 Task: Find connections with filter location Korba with filter topic #investmentproperty with filter profile language French with filter current company Usha International with filter school Karpagam Academy of Higher Education, Coimbatore with filter industry Musicians with filter service category Virtual Assistance with filter keywords title Data Entry
Action: Mouse moved to (296, 200)
Screenshot: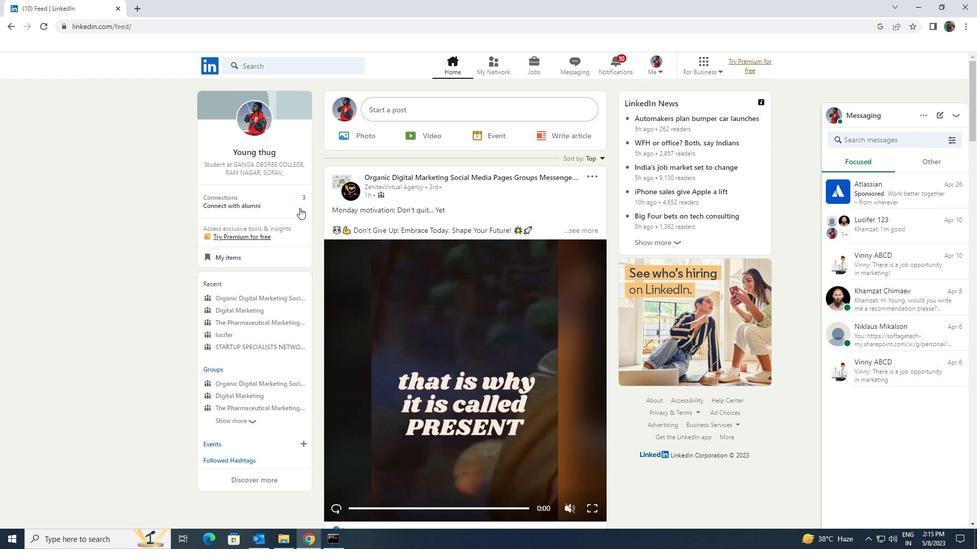 
Action: Mouse pressed left at (296, 200)
Screenshot: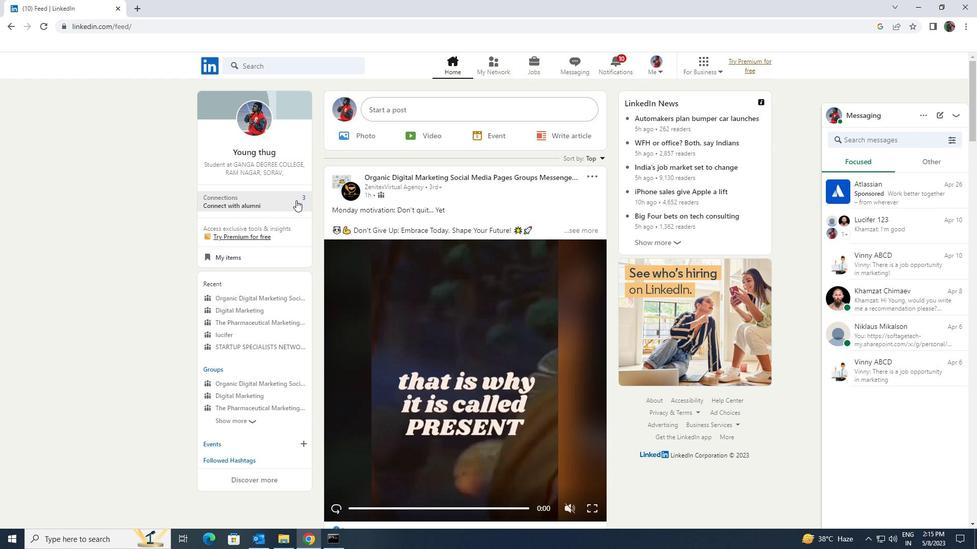 
Action: Mouse moved to (286, 124)
Screenshot: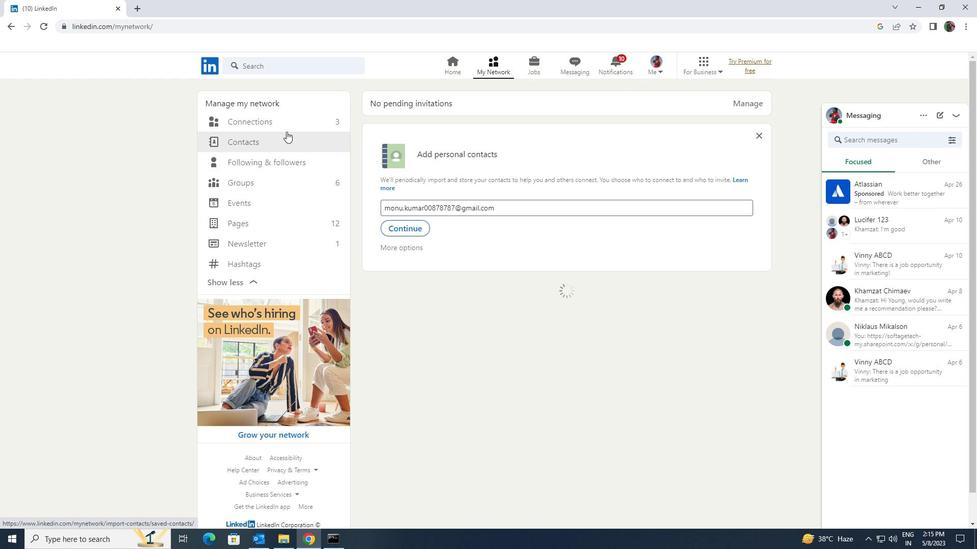 
Action: Mouse pressed left at (286, 124)
Screenshot: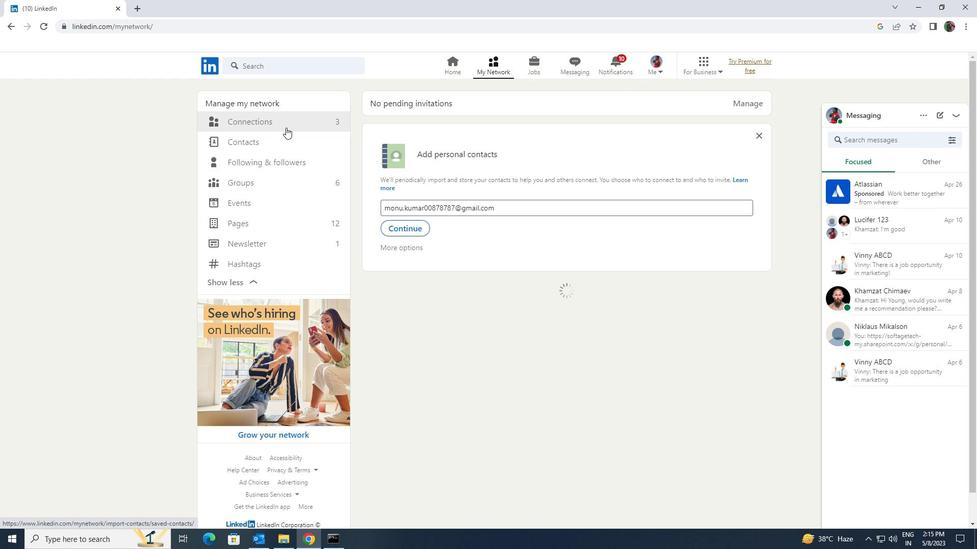 
Action: Mouse moved to (540, 125)
Screenshot: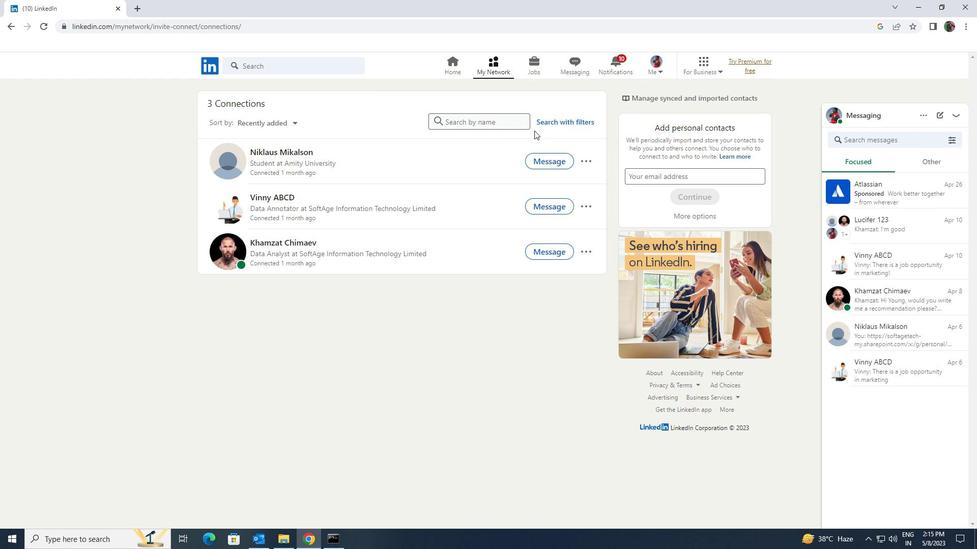 
Action: Mouse pressed left at (540, 125)
Screenshot: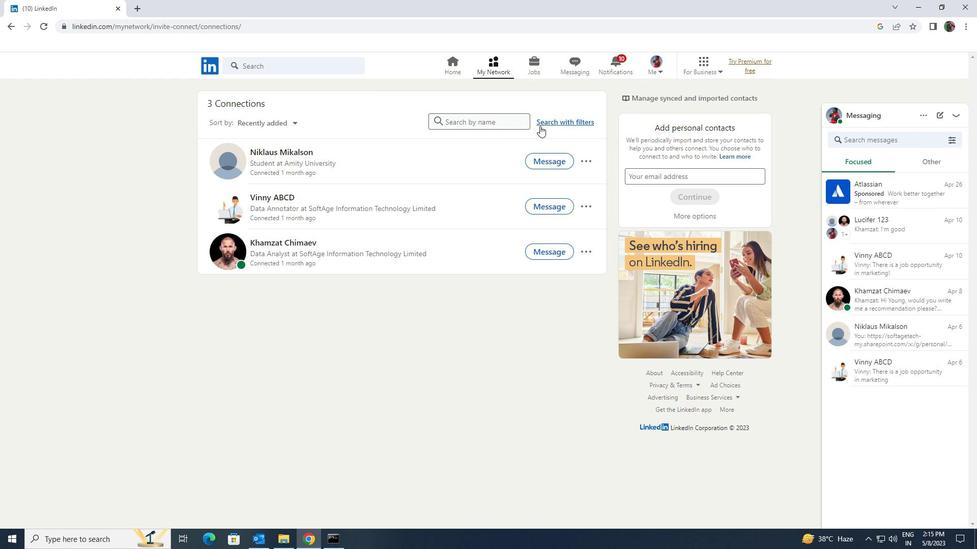 
Action: Mouse moved to (513, 95)
Screenshot: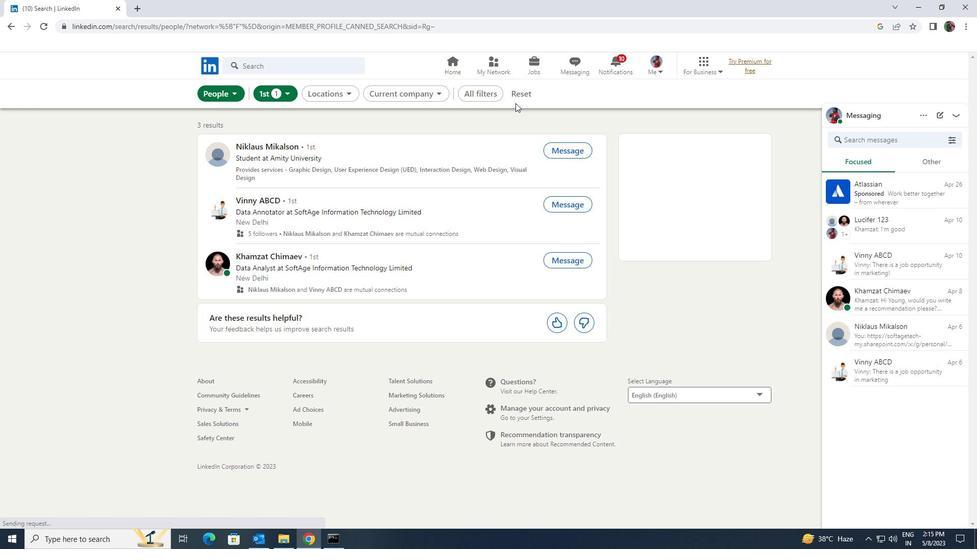 
Action: Mouse pressed left at (513, 95)
Screenshot: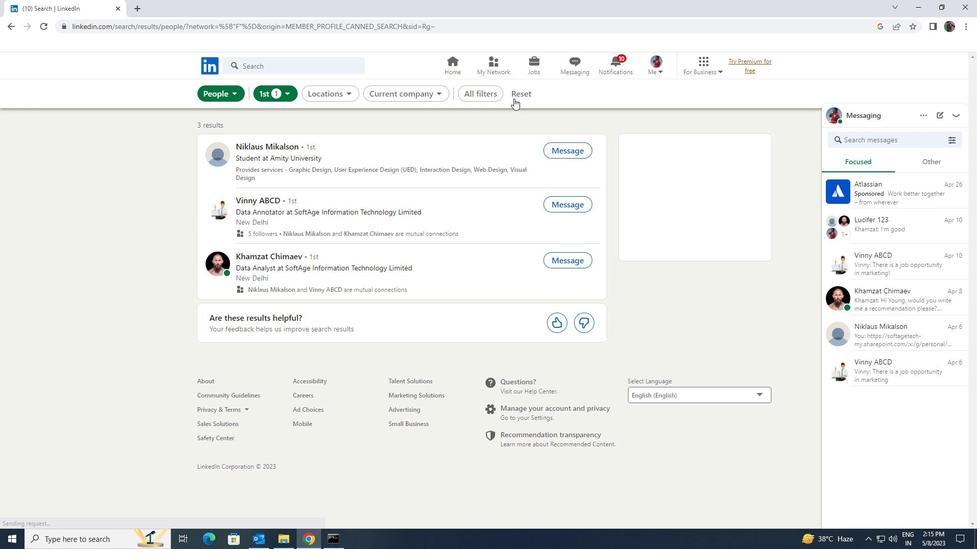
Action: Mouse moved to (505, 94)
Screenshot: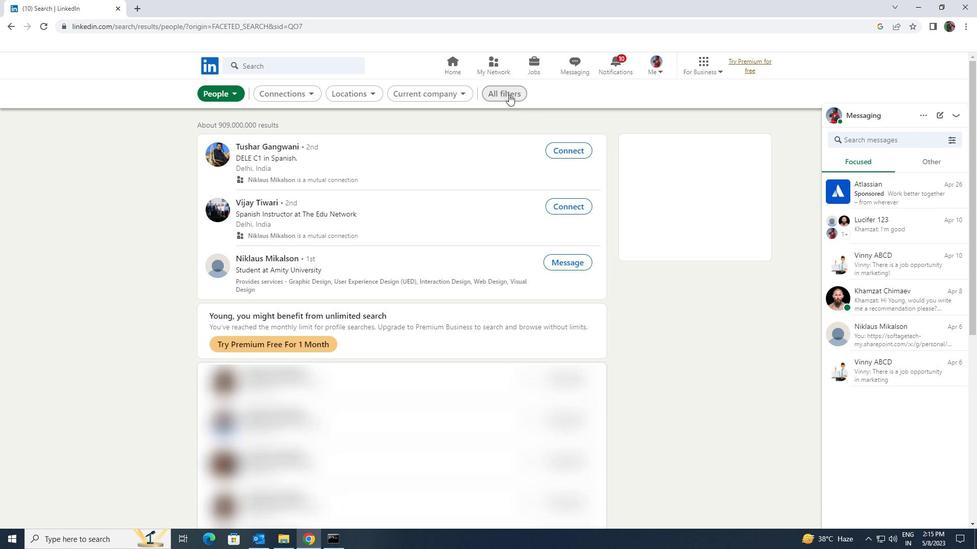 
Action: Mouse pressed left at (505, 94)
Screenshot: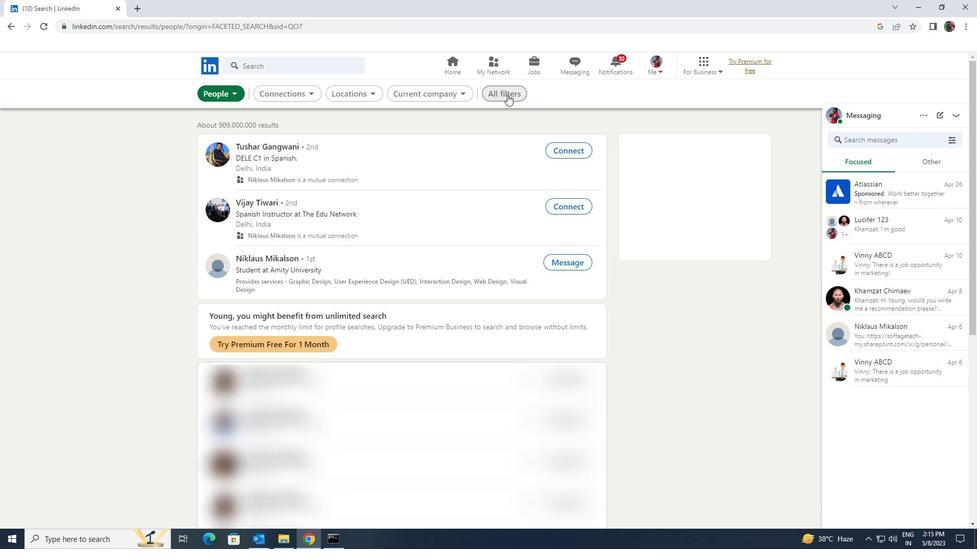 
Action: Mouse moved to (851, 403)
Screenshot: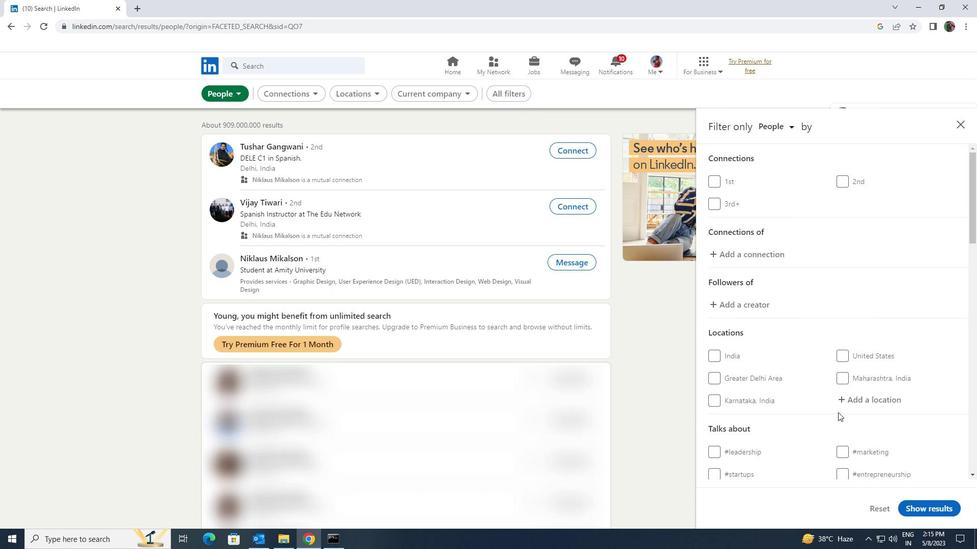 
Action: Mouse pressed left at (851, 403)
Screenshot: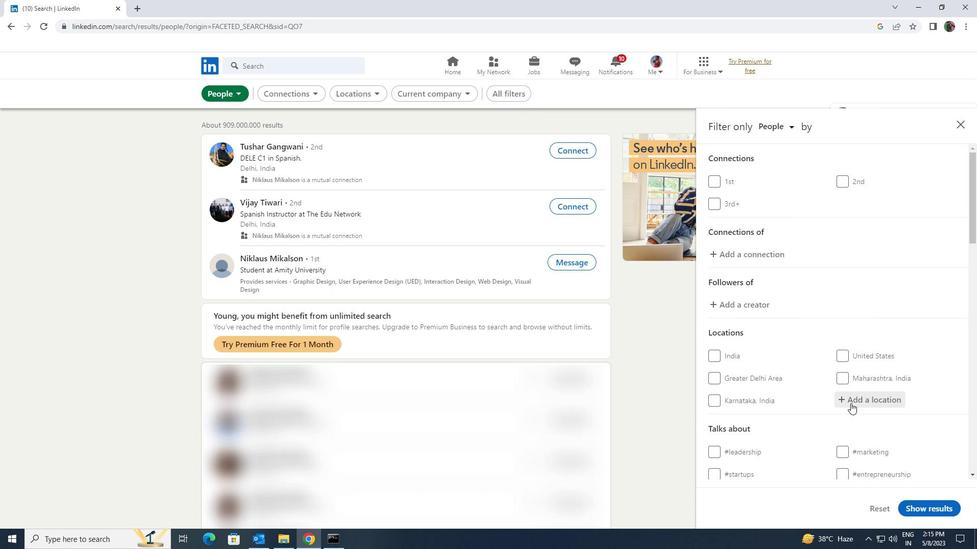 
Action: Key pressed <Key.shift>KORBA
Screenshot: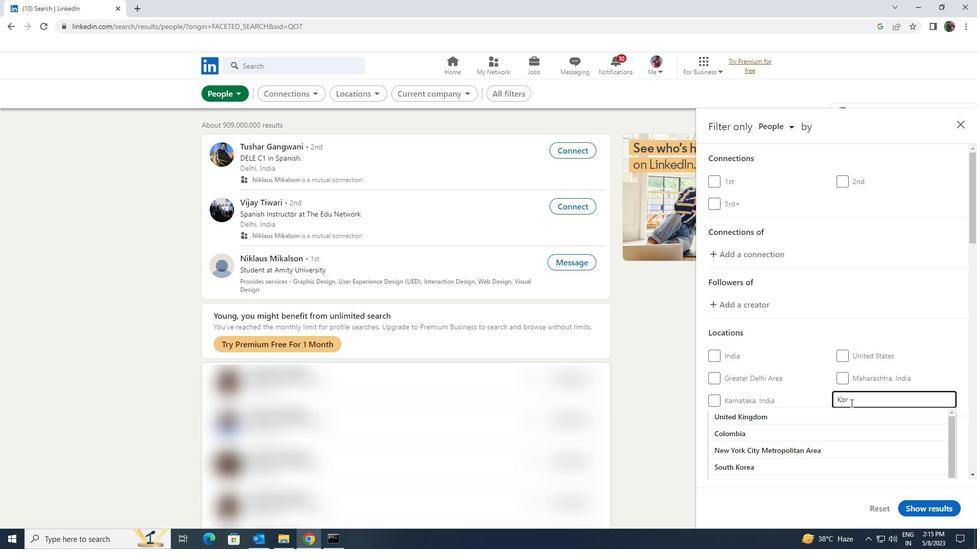
Action: Mouse moved to (849, 407)
Screenshot: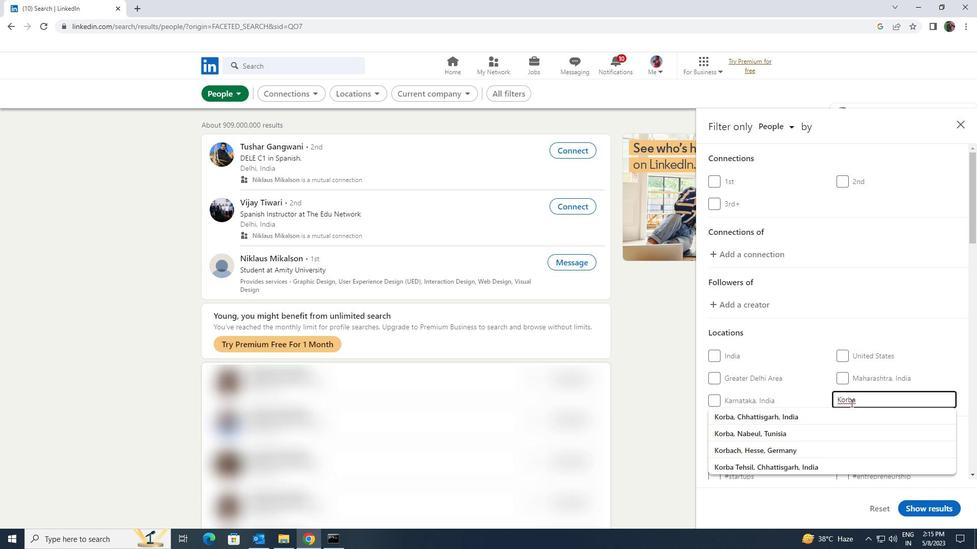 
Action: Mouse pressed left at (849, 407)
Screenshot: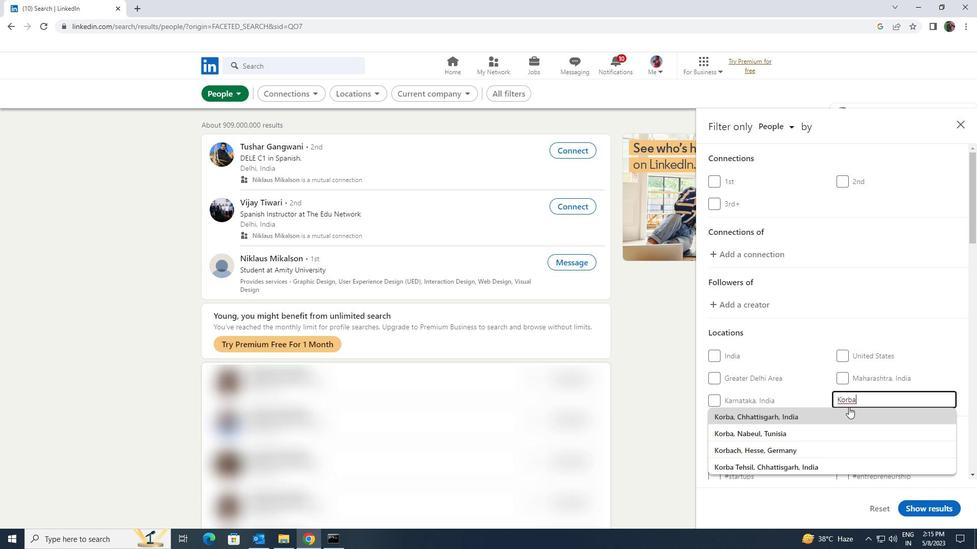 
Action: Mouse moved to (849, 407)
Screenshot: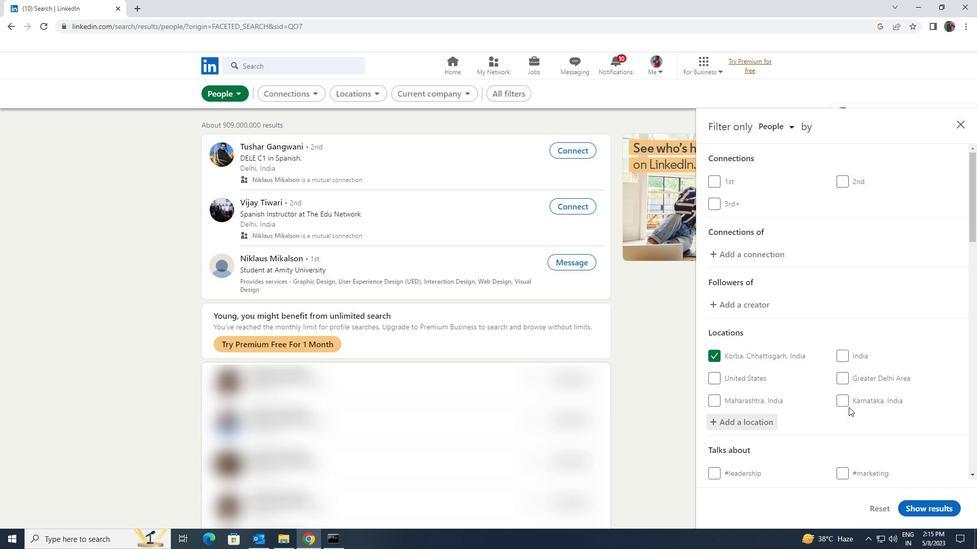 
Action: Mouse scrolled (849, 407) with delta (0, 0)
Screenshot: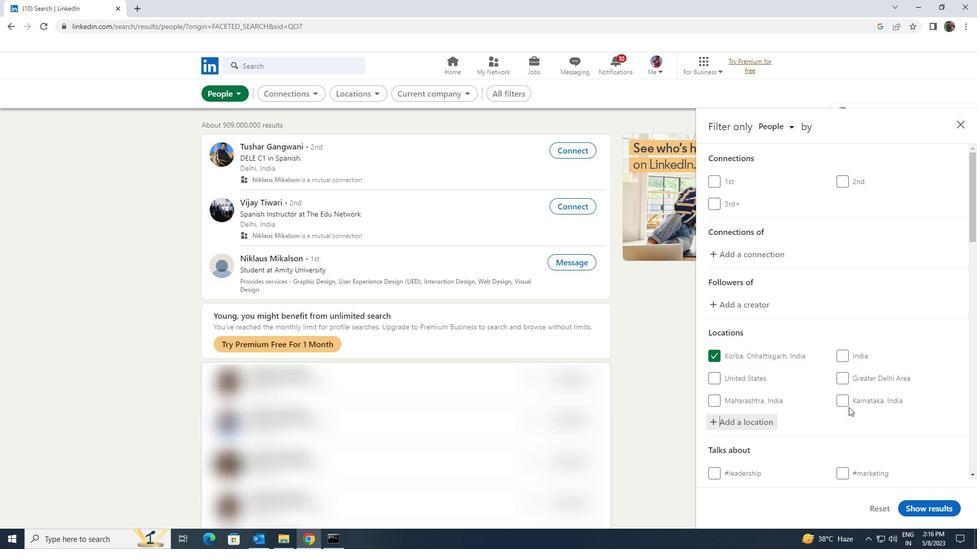 
Action: Mouse moved to (849, 407)
Screenshot: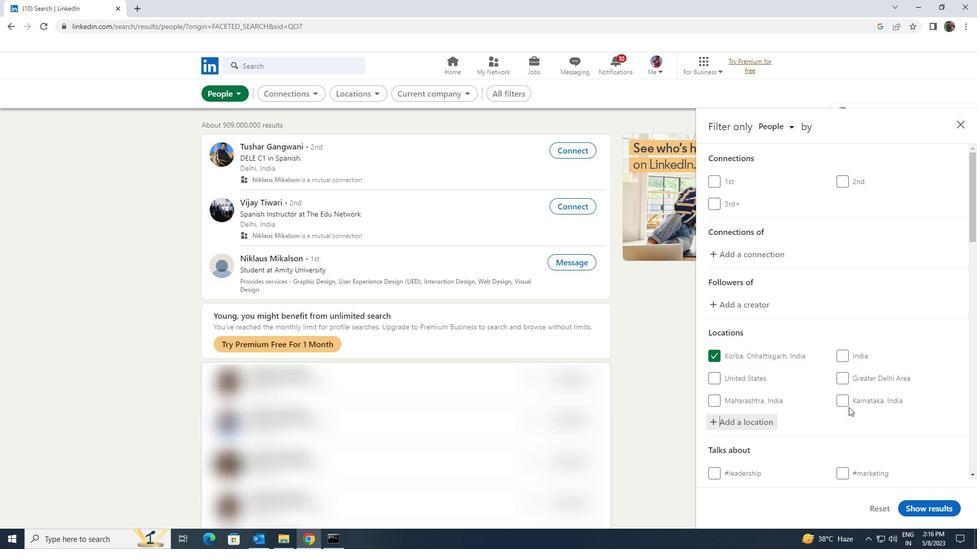 
Action: Mouse scrolled (849, 407) with delta (0, 0)
Screenshot: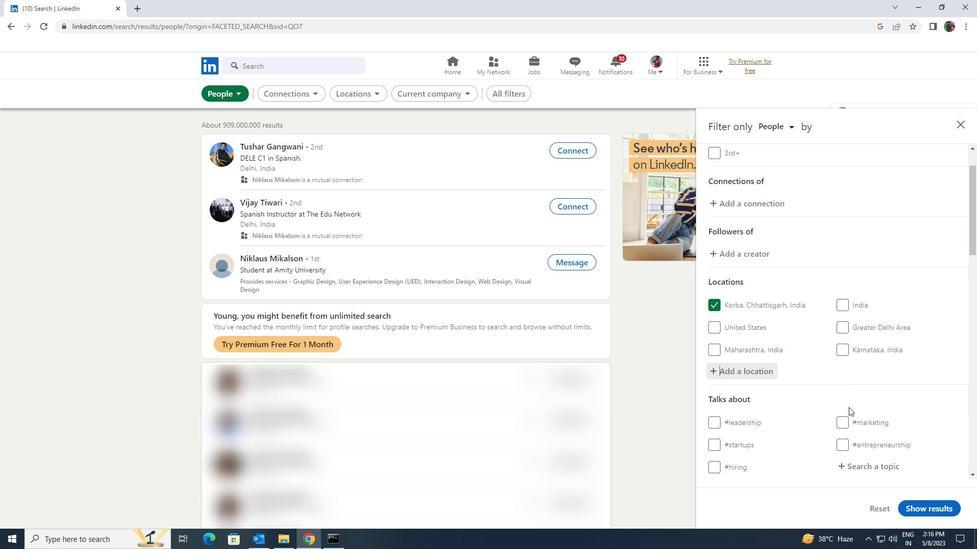 
Action: Mouse moved to (849, 410)
Screenshot: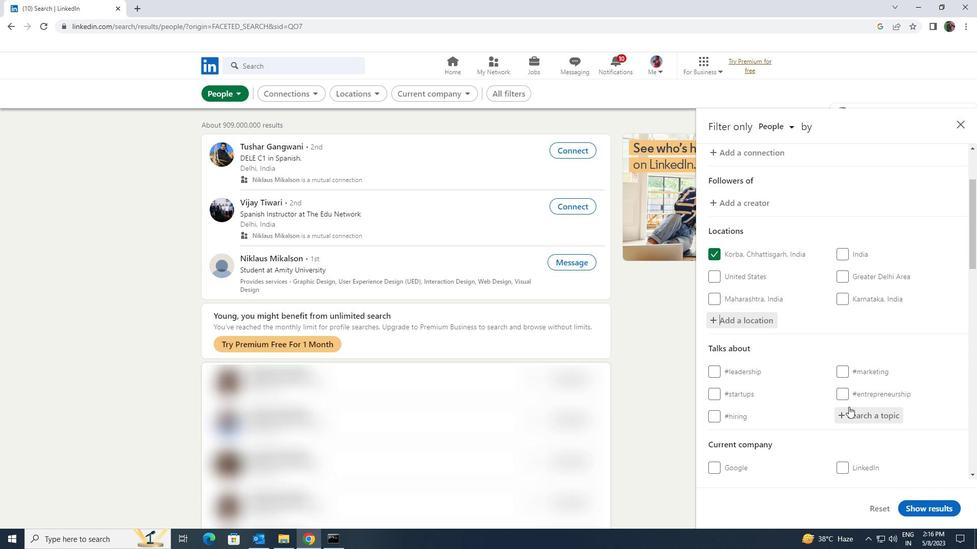 
Action: Mouse pressed left at (849, 410)
Screenshot: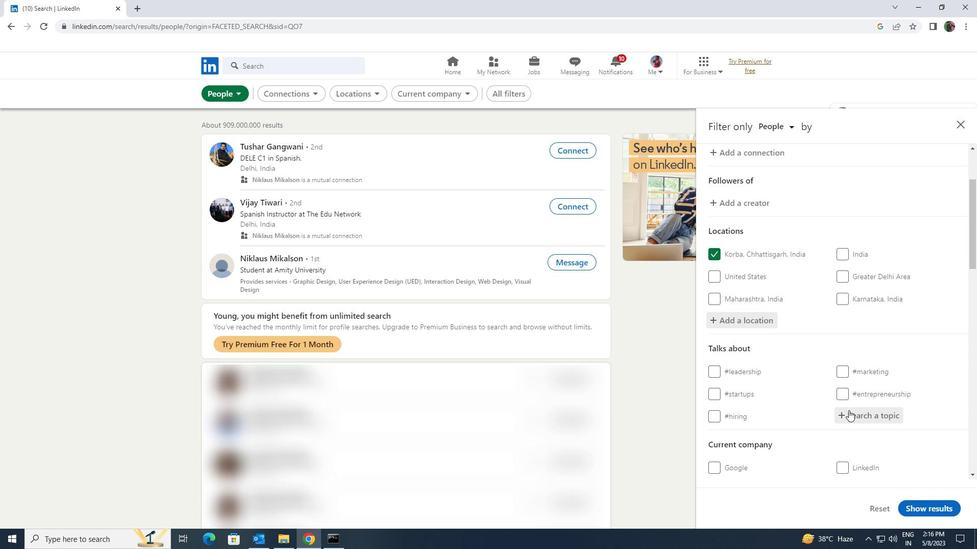 
Action: Key pressed <Key.shift><Key.shift><Key.shift><Key.shift>INVESTMENTPROP
Screenshot: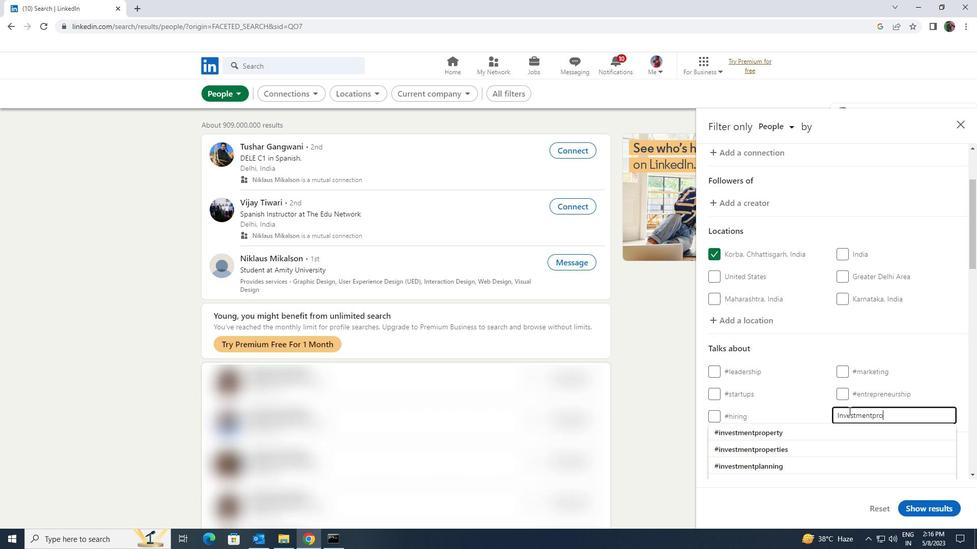 
Action: Mouse moved to (844, 425)
Screenshot: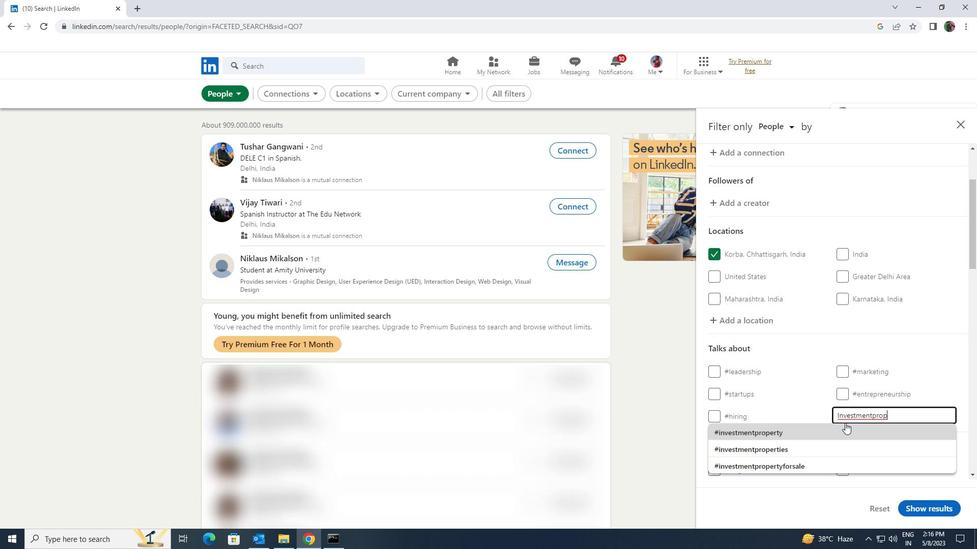
Action: Mouse pressed left at (844, 425)
Screenshot: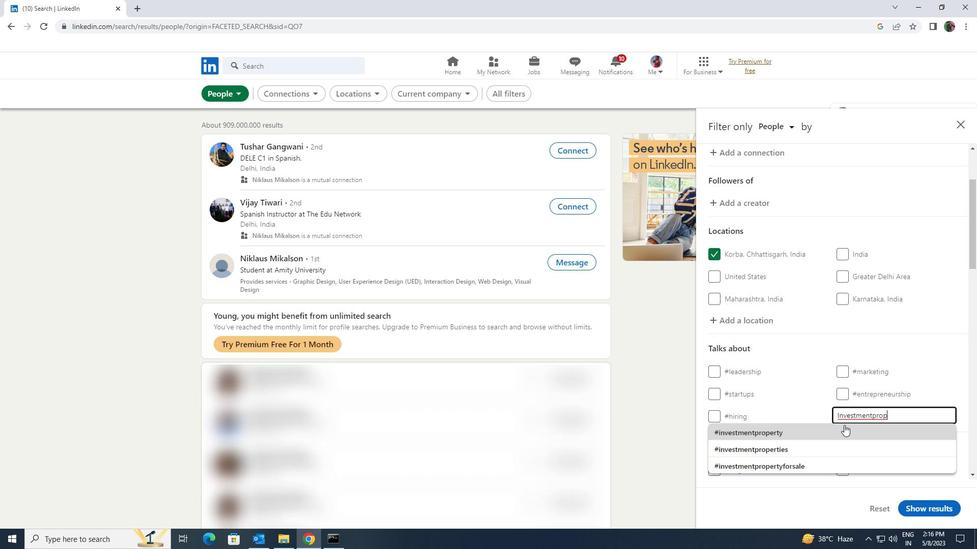 
Action: Mouse scrolled (844, 425) with delta (0, 0)
Screenshot: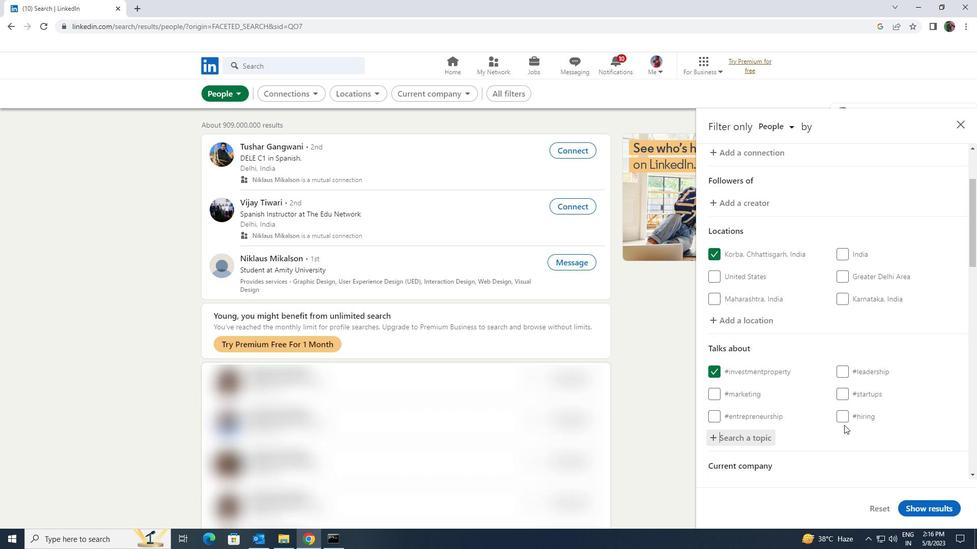 
Action: Mouse scrolled (844, 425) with delta (0, 0)
Screenshot: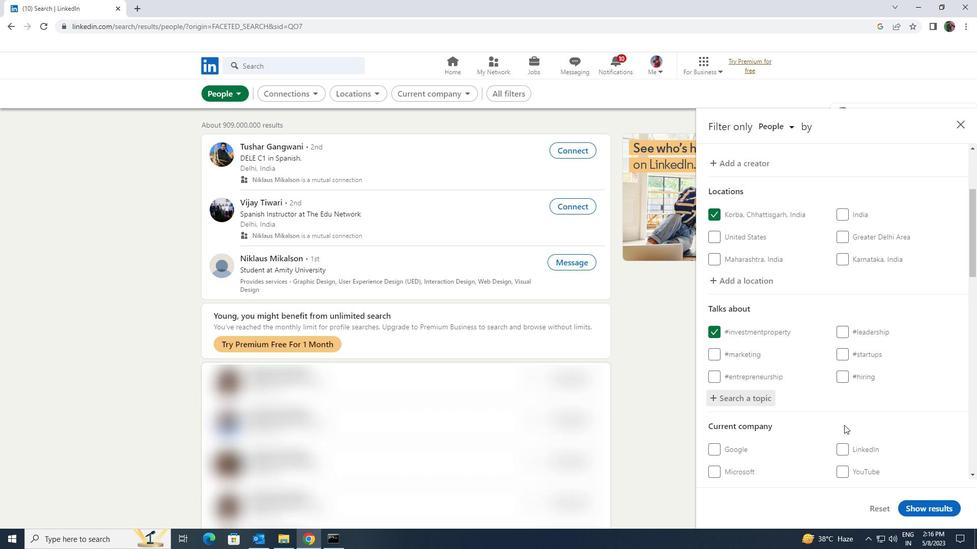 
Action: Mouse scrolled (844, 425) with delta (0, 0)
Screenshot: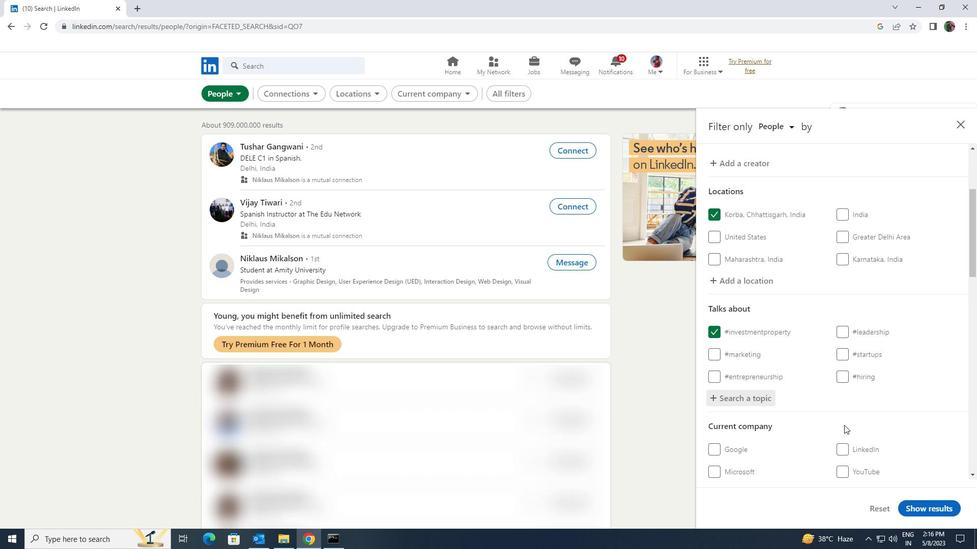 
Action: Mouse scrolled (844, 425) with delta (0, 0)
Screenshot: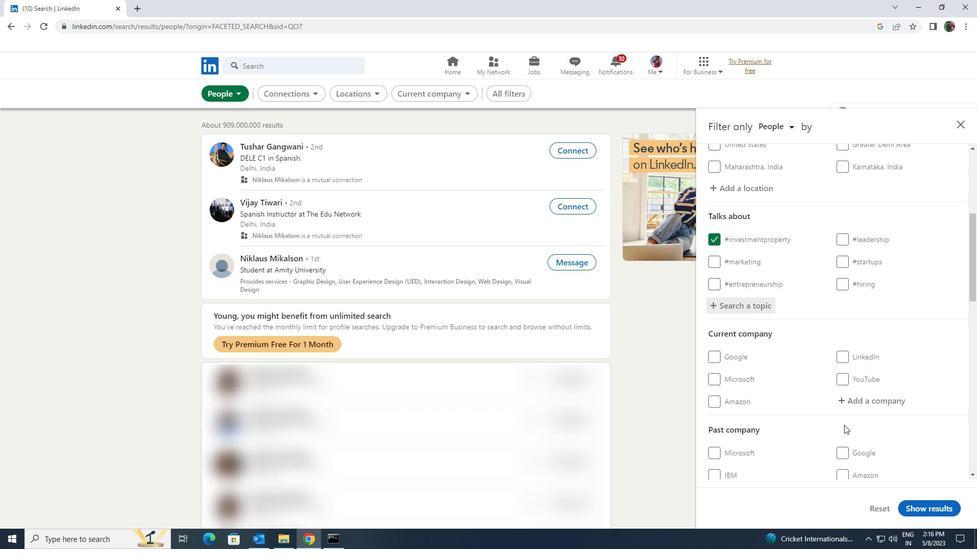 
Action: Mouse scrolled (844, 425) with delta (0, 0)
Screenshot: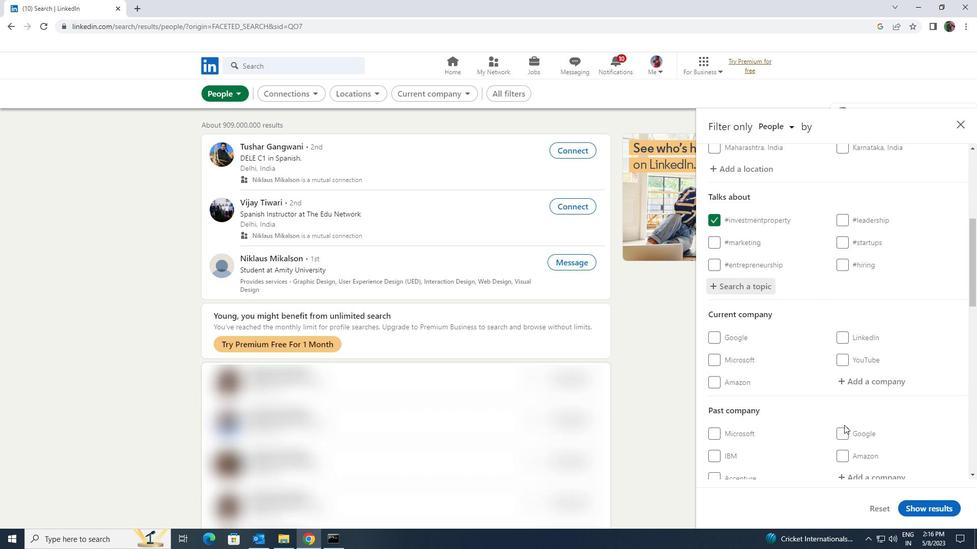 
Action: Mouse moved to (828, 380)
Screenshot: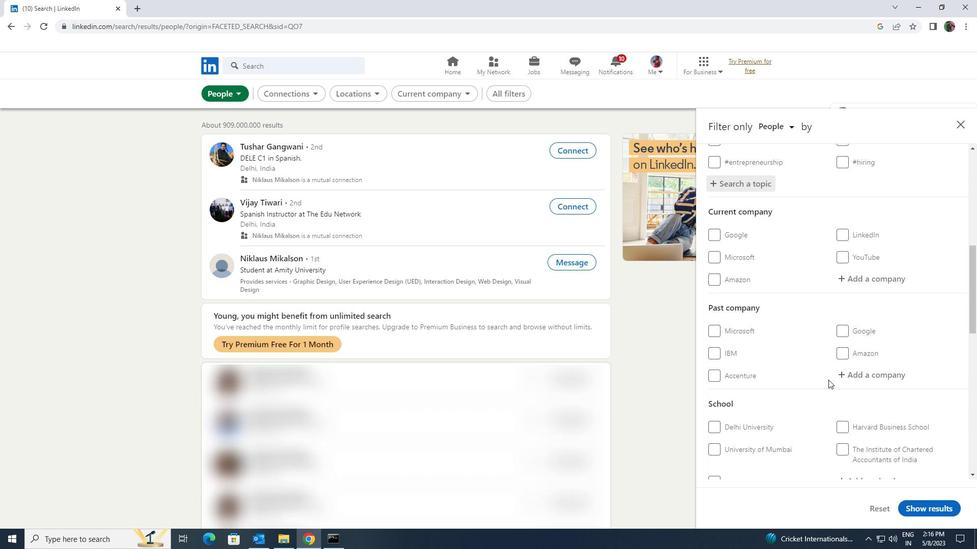 
Action: Mouse scrolled (828, 379) with delta (0, 0)
Screenshot: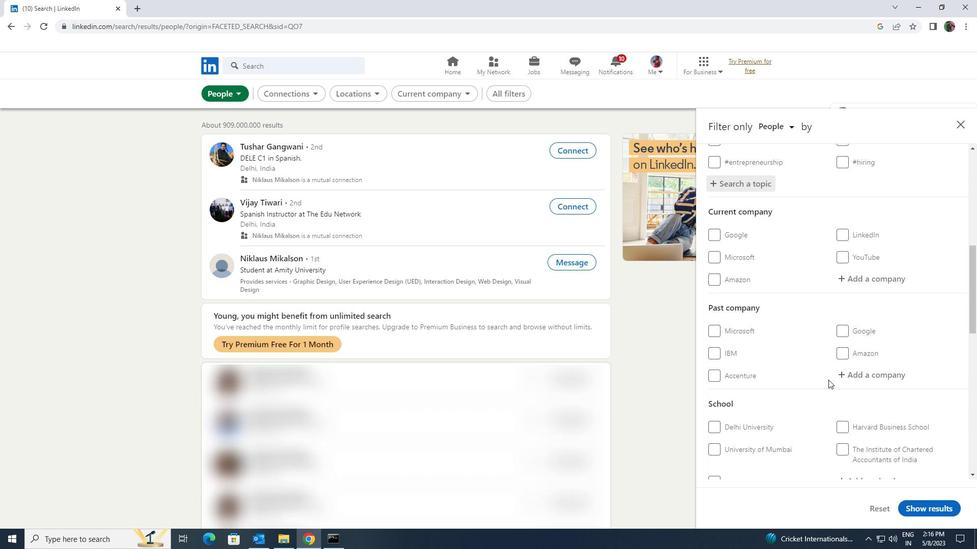 
Action: Mouse moved to (827, 380)
Screenshot: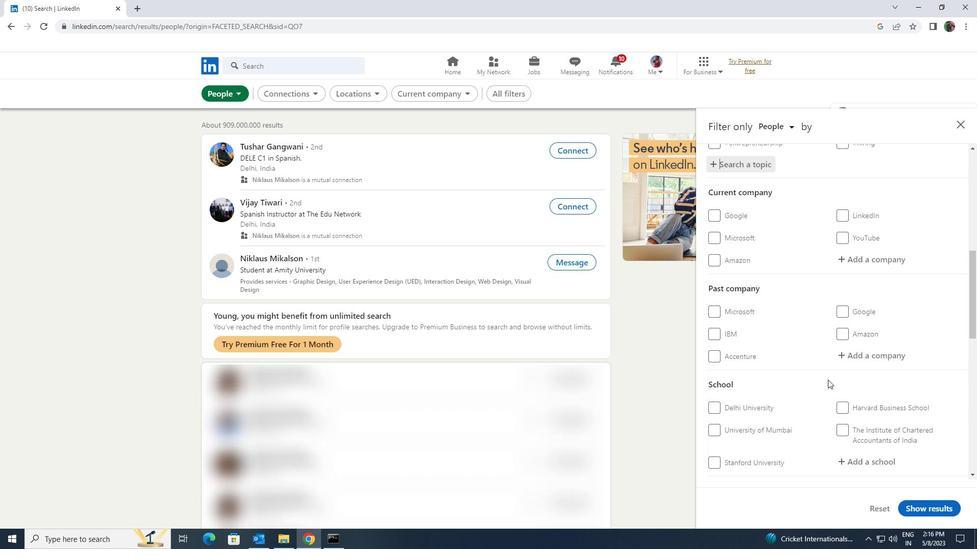 
Action: Mouse scrolled (827, 379) with delta (0, 0)
Screenshot: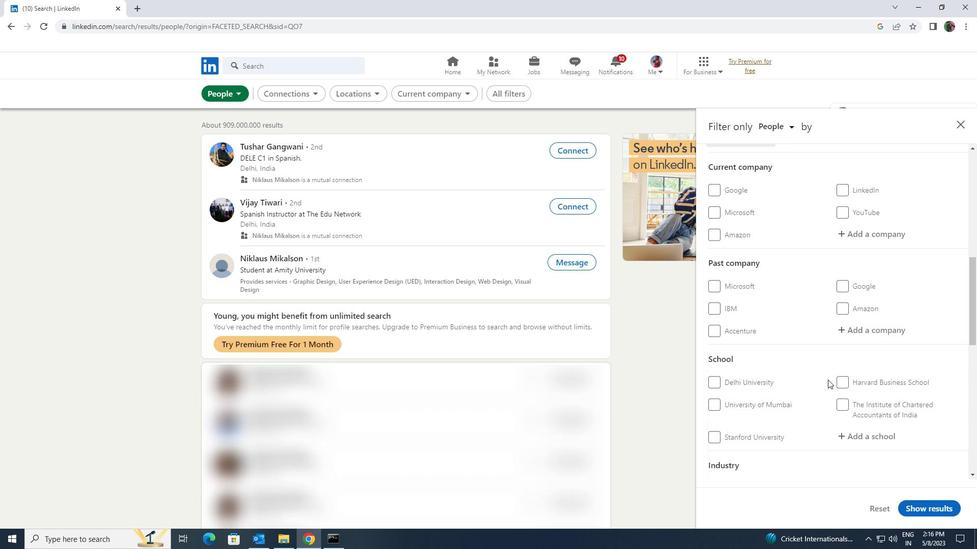 
Action: Mouse moved to (828, 402)
Screenshot: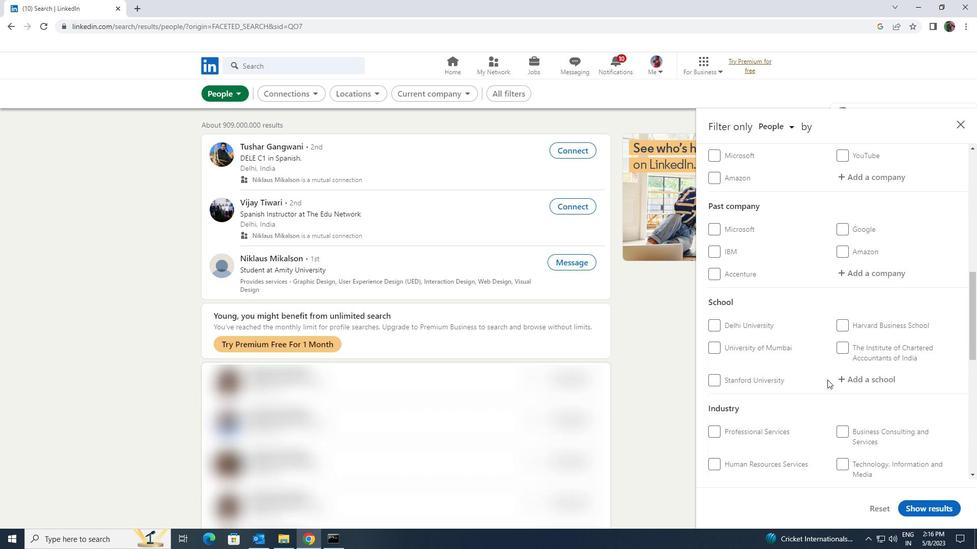 
Action: Mouse scrolled (828, 402) with delta (0, 0)
Screenshot: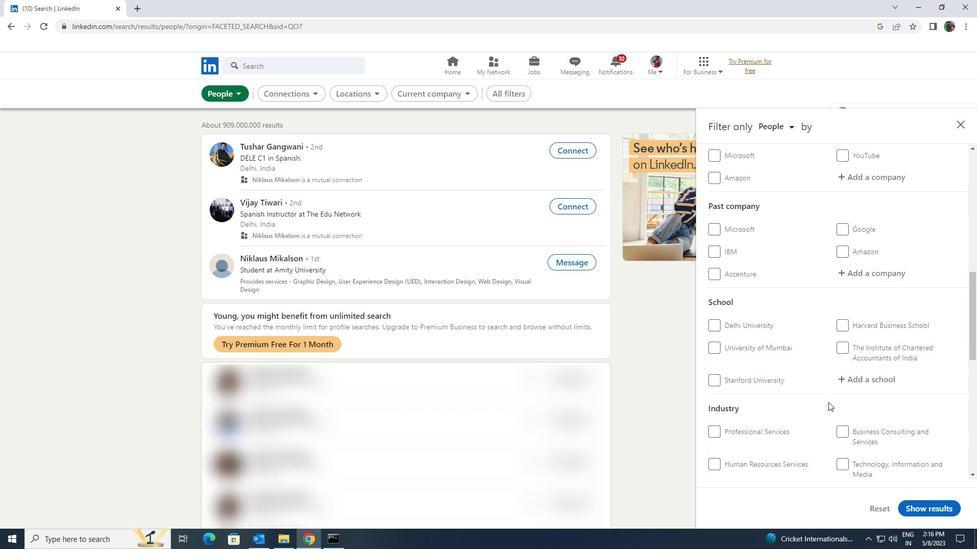 
Action: Mouse scrolled (828, 402) with delta (0, 0)
Screenshot: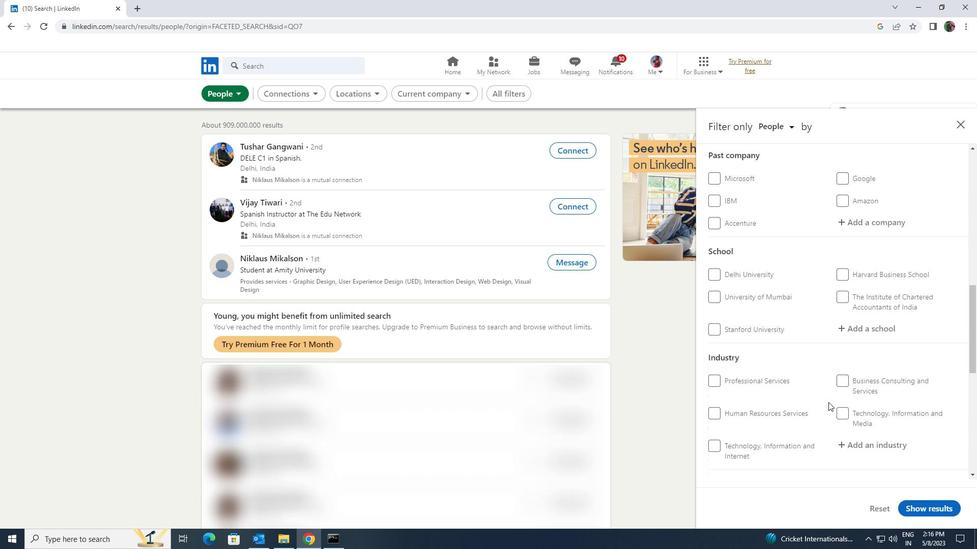 
Action: Mouse scrolled (828, 402) with delta (0, 0)
Screenshot: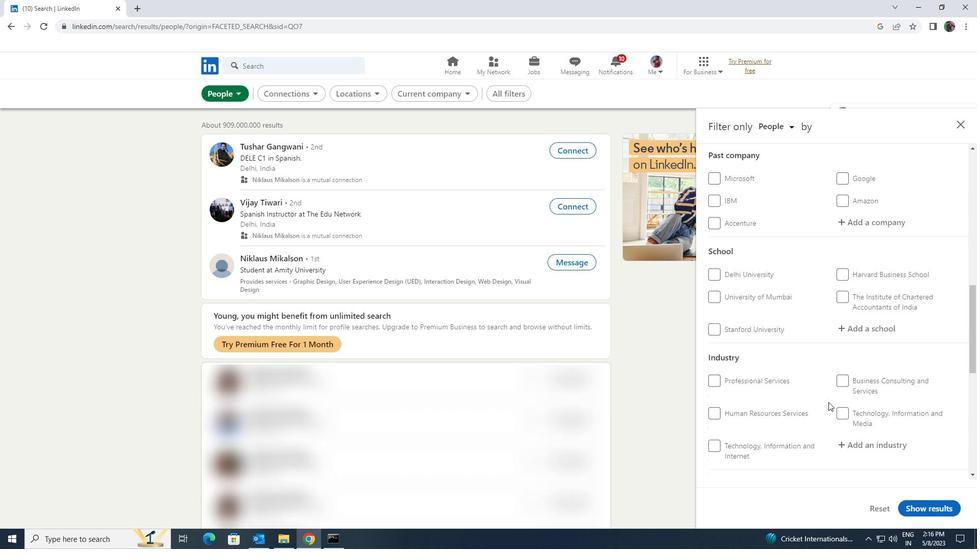 
Action: Mouse moved to (835, 401)
Screenshot: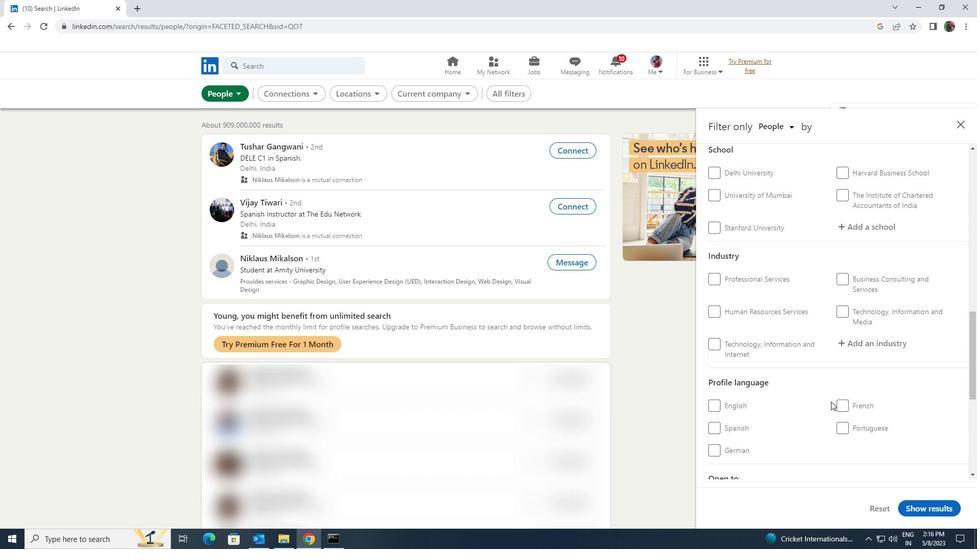 
Action: Mouse pressed left at (835, 401)
Screenshot: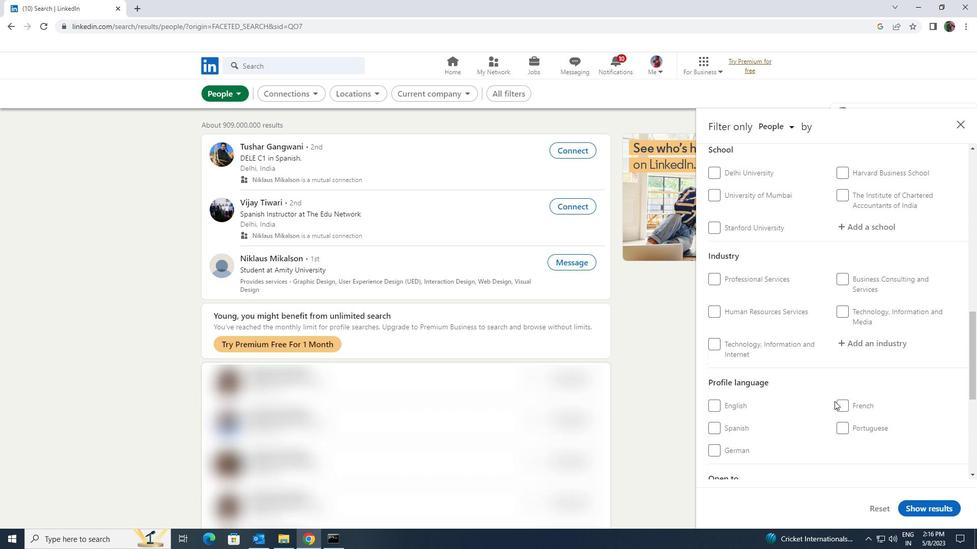 
Action: Mouse moved to (837, 402)
Screenshot: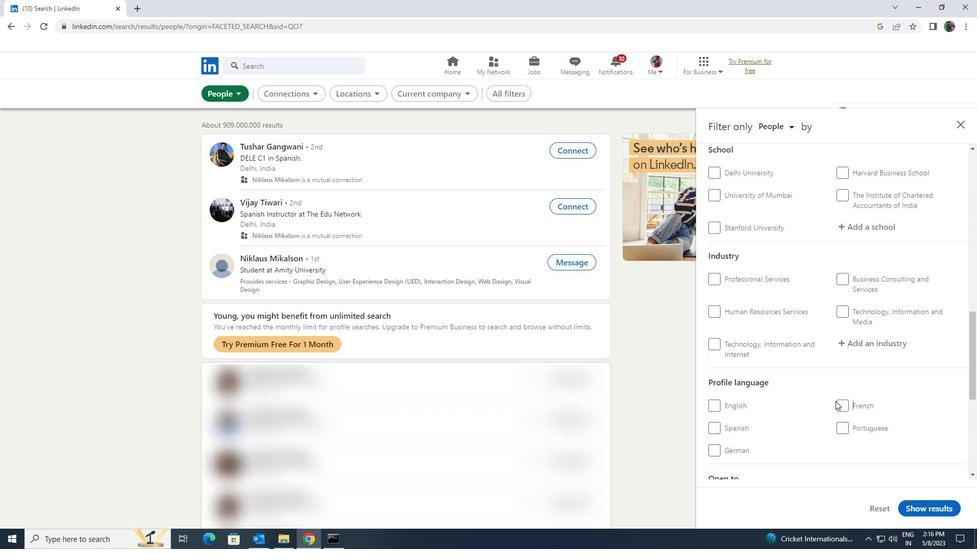 
Action: Mouse pressed left at (837, 402)
Screenshot: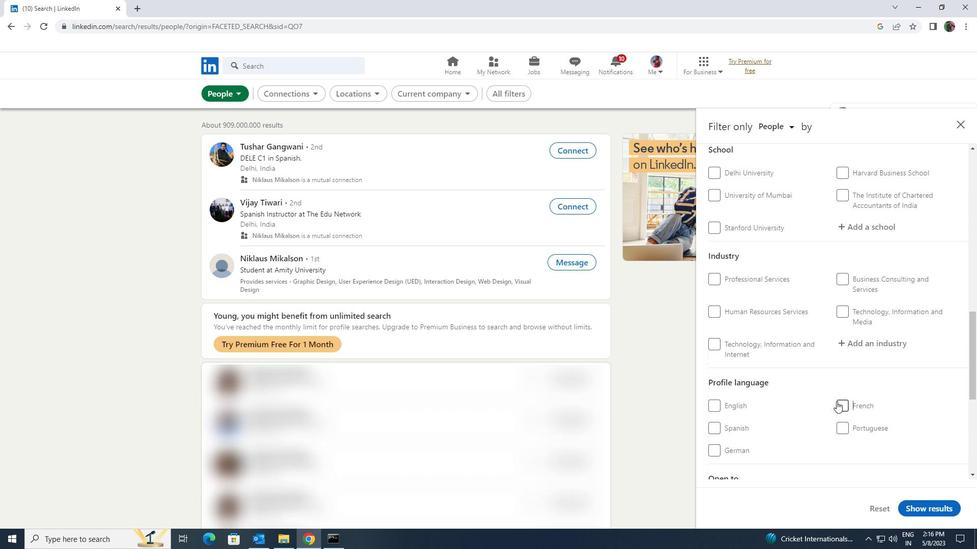 
Action: Mouse moved to (837, 405)
Screenshot: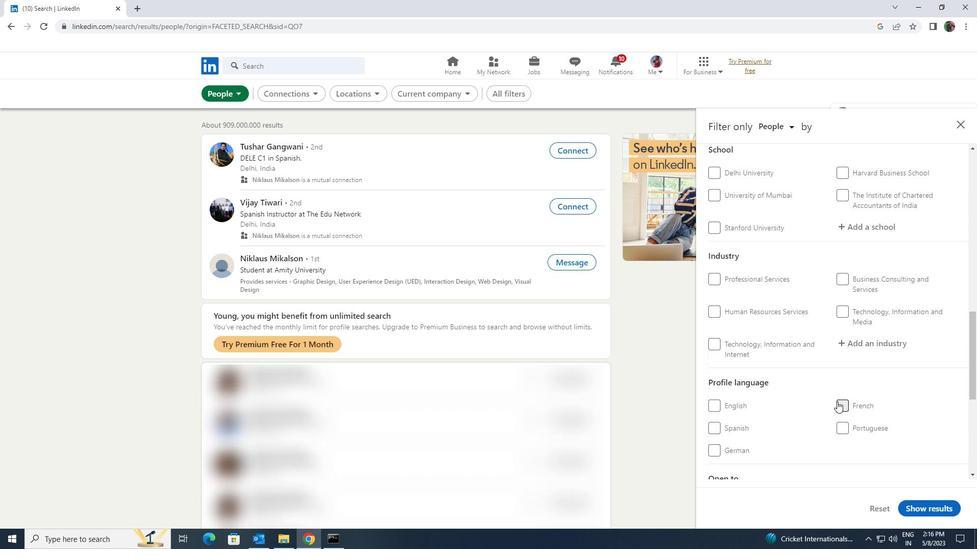 
Action: Mouse scrolled (837, 405) with delta (0, 0)
Screenshot: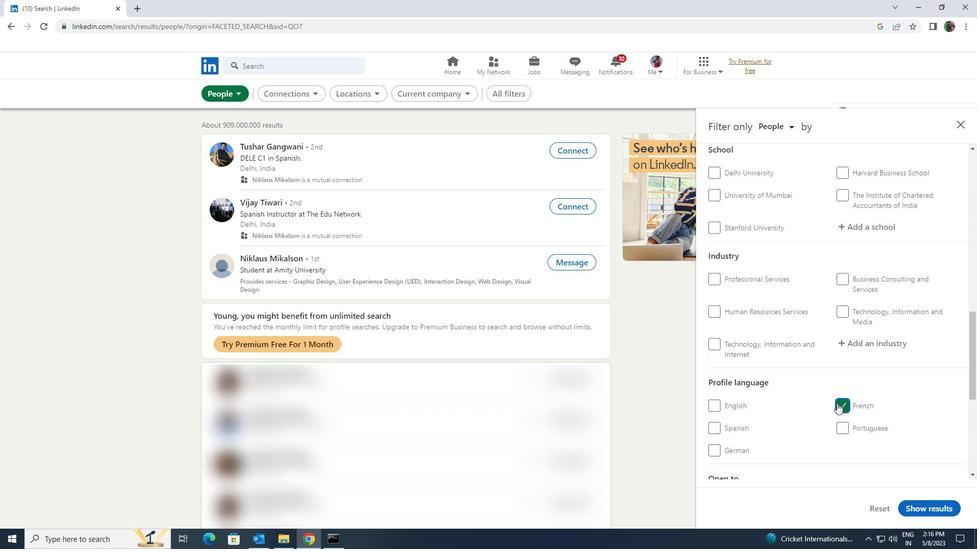 
Action: Mouse scrolled (837, 404) with delta (0, 0)
Screenshot: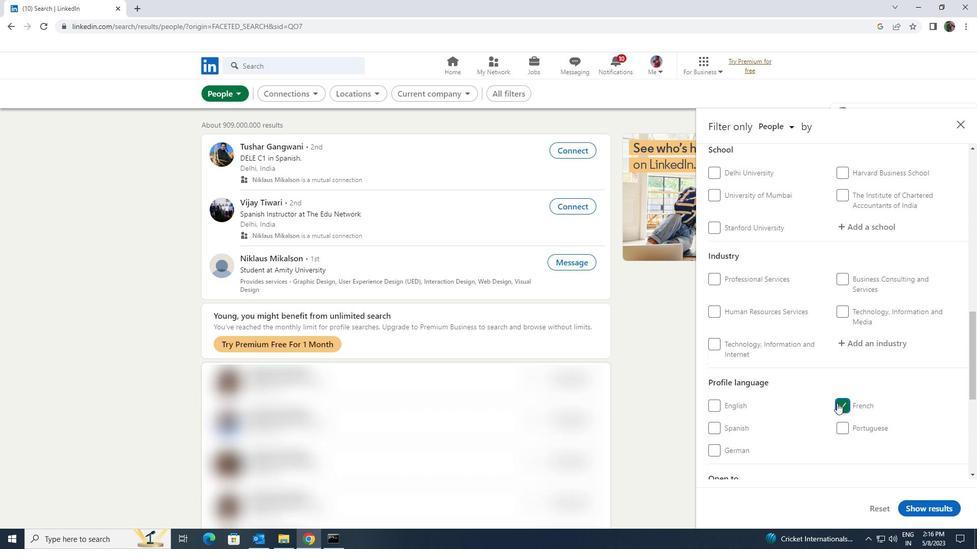 
Action: Mouse scrolled (837, 405) with delta (0, 0)
Screenshot: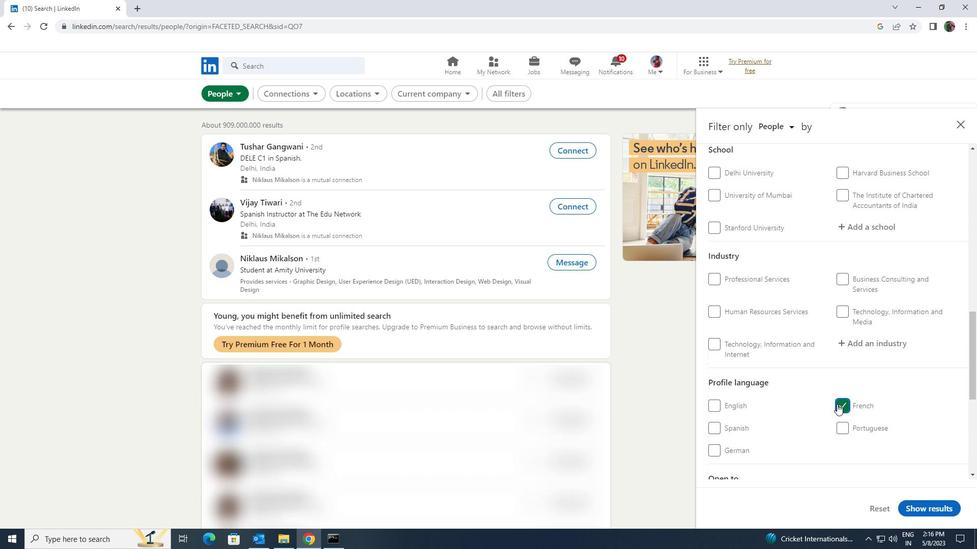 
Action: Mouse scrolled (837, 405) with delta (0, 0)
Screenshot: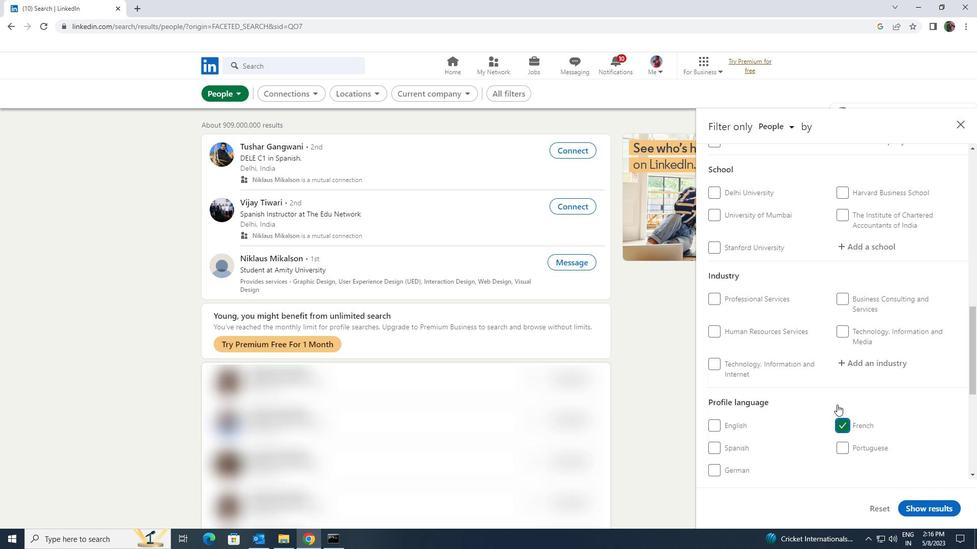 
Action: Mouse scrolled (837, 405) with delta (0, 0)
Screenshot: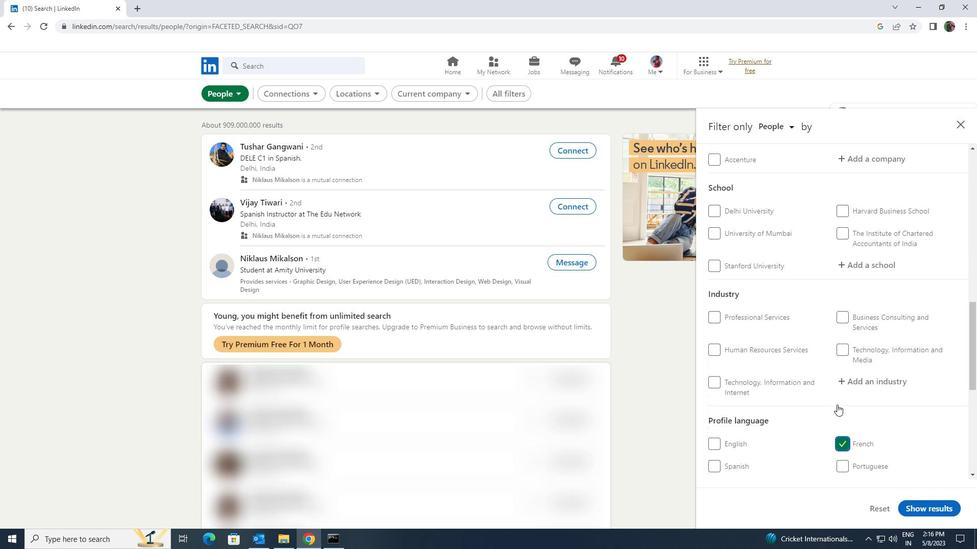
Action: Mouse scrolled (837, 405) with delta (0, 0)
Screenshot: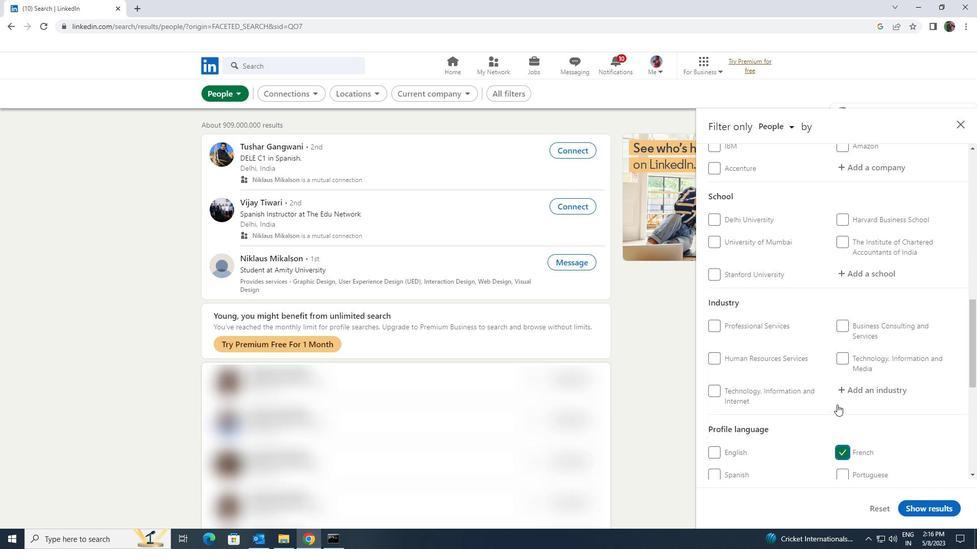
Action: Mouse scrolled (837, 405) with delta (0, 0)
Screenshot: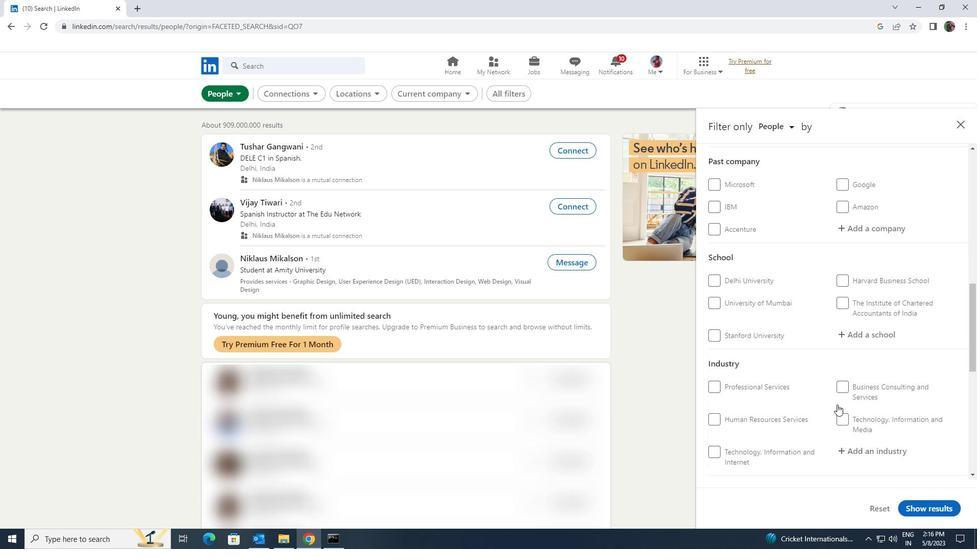 
Action: Mouse scrolled (837, 405) with delta (0, 0)
Screenshot: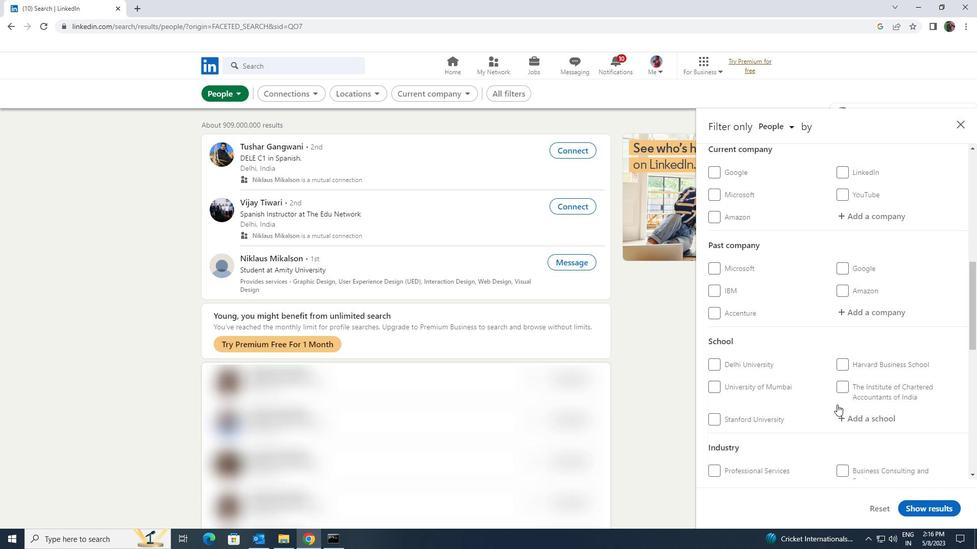 
Action: Mouse scrolled (837, 405) with delta (0, 0)
Screenshot: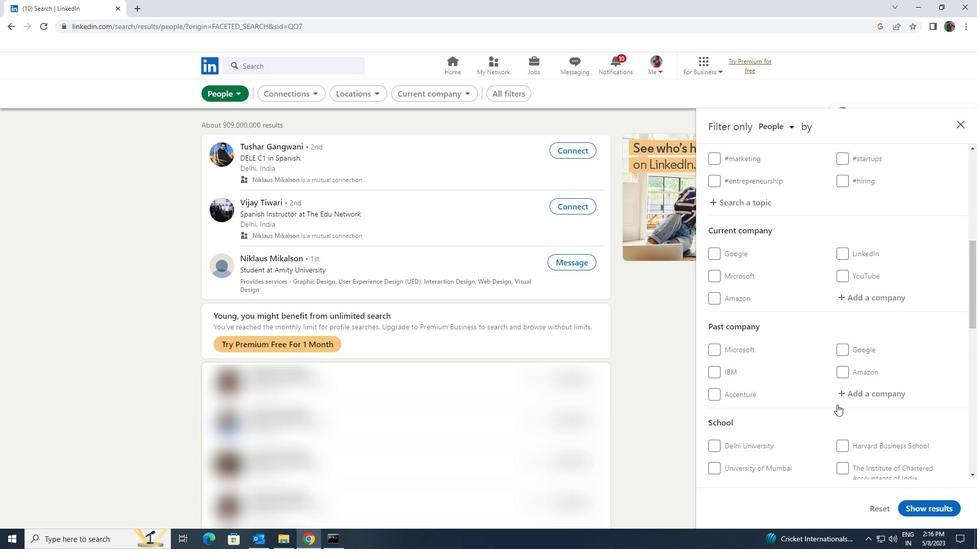 
Action: Mouse scrolled (837, 405) with delta (0, 0)
Screenshot: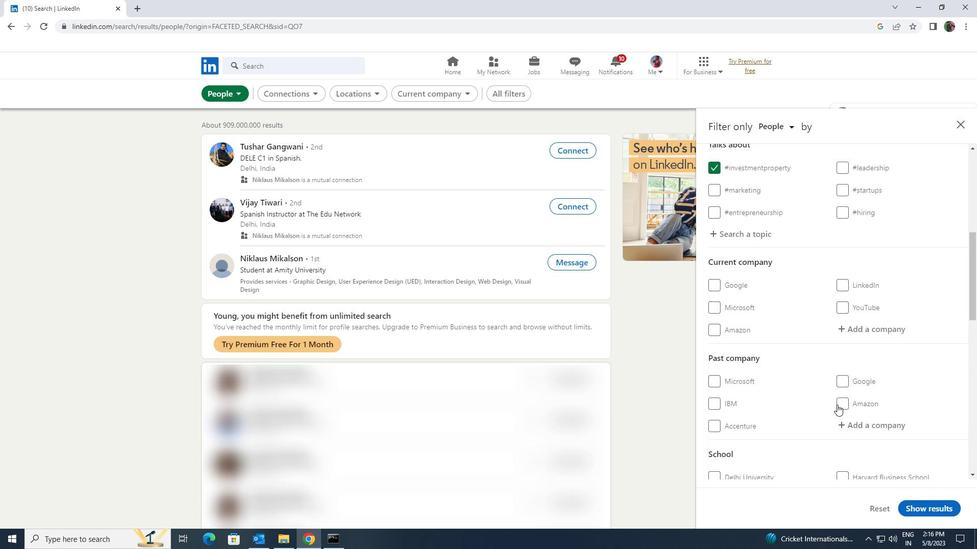 
Action: Mouse scrolled (837, 404) with delta (0, 0)
Screenshot: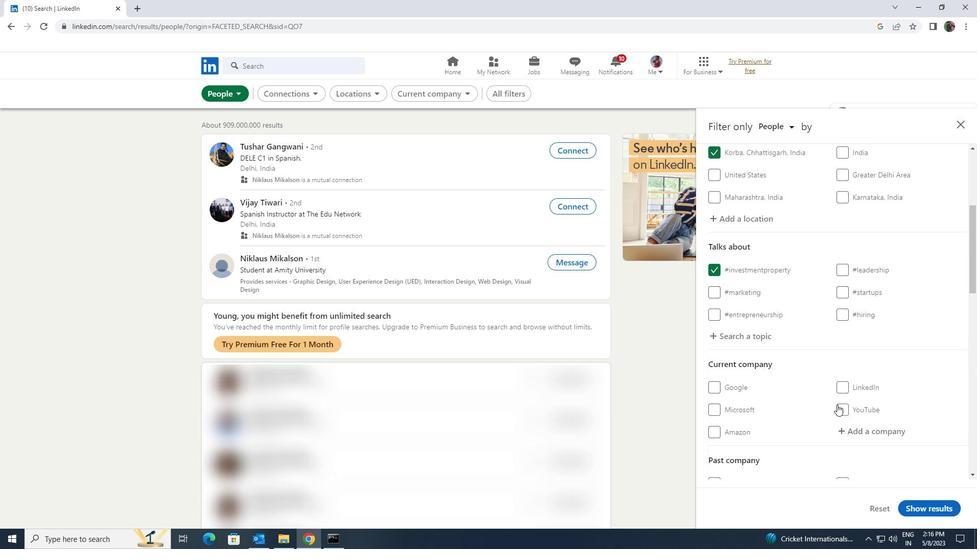 
Action: Mouse moved to (845, 384)
Screenshot: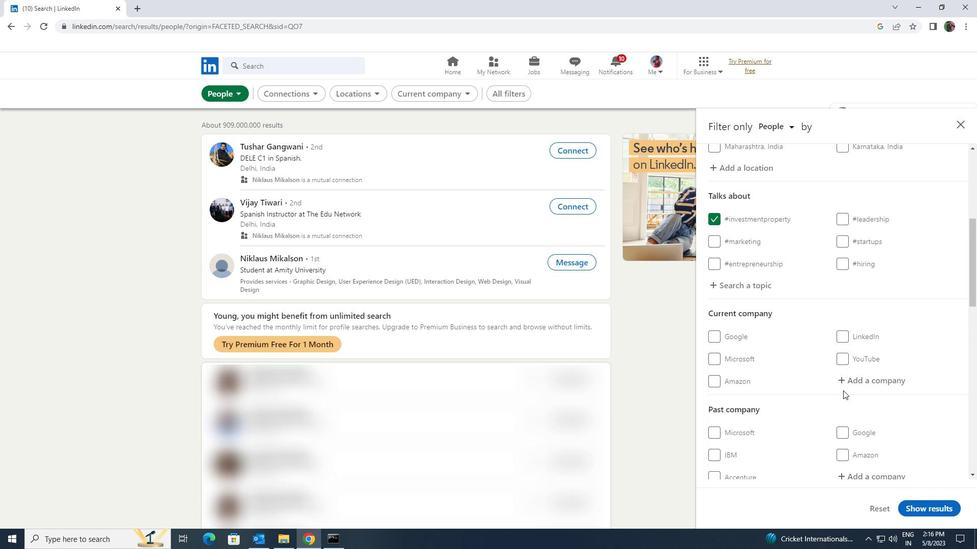 
Action: Mouse pressed left at (845, 384)
Screenshot: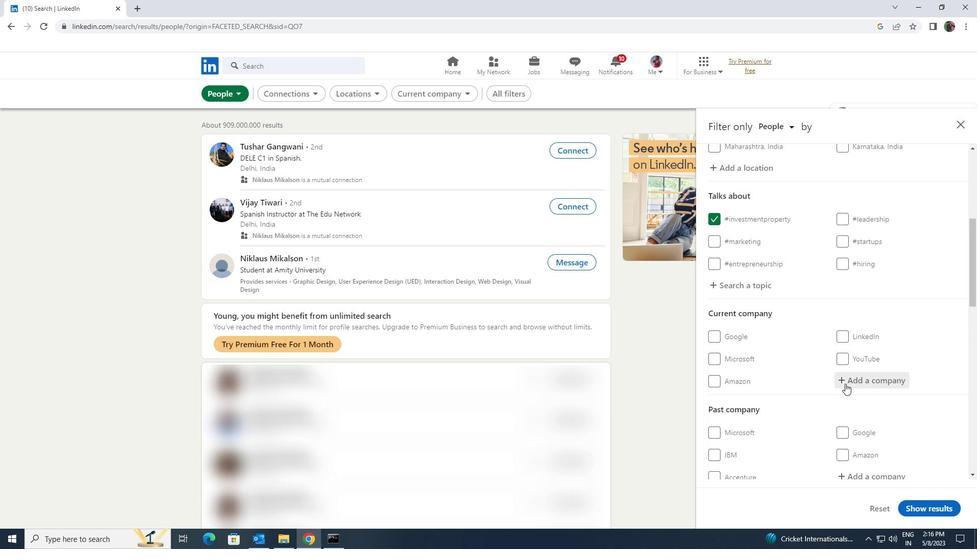 
Action: Key pressed <Key.shift><Key.shift><Key.shift><Key.shift><Key.shift><Key.shift>USHA<Key.space><Key.shift>IM<Key.backspace>NTERNATIONAL
Screenshot: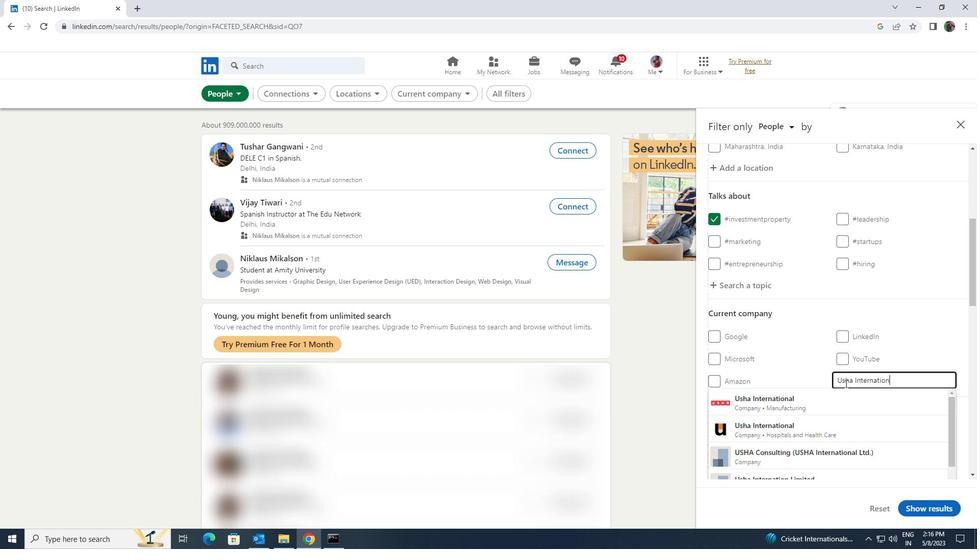 
Action: Mouse moved to (845, 400)
Screenshot: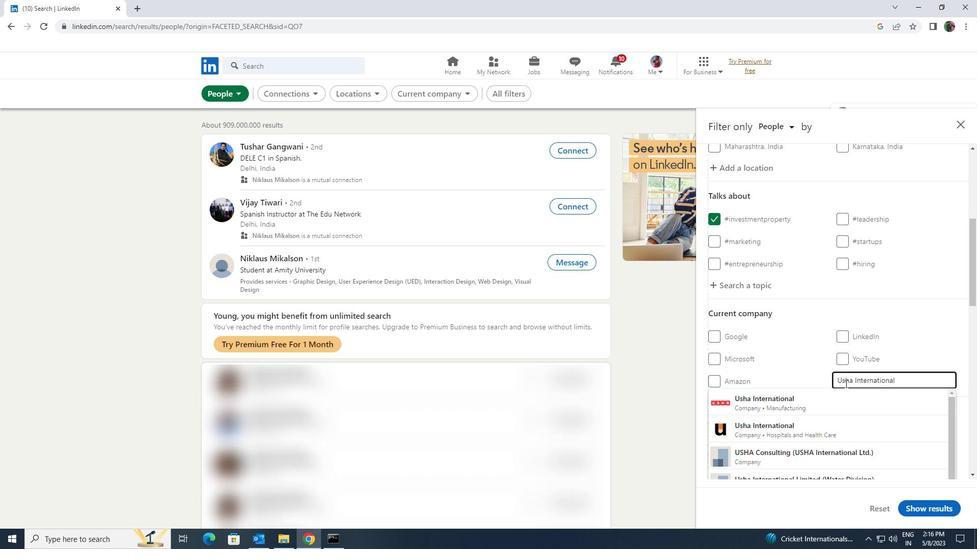 
Action: Mouse pressed left at (845, 400)
Screenshot: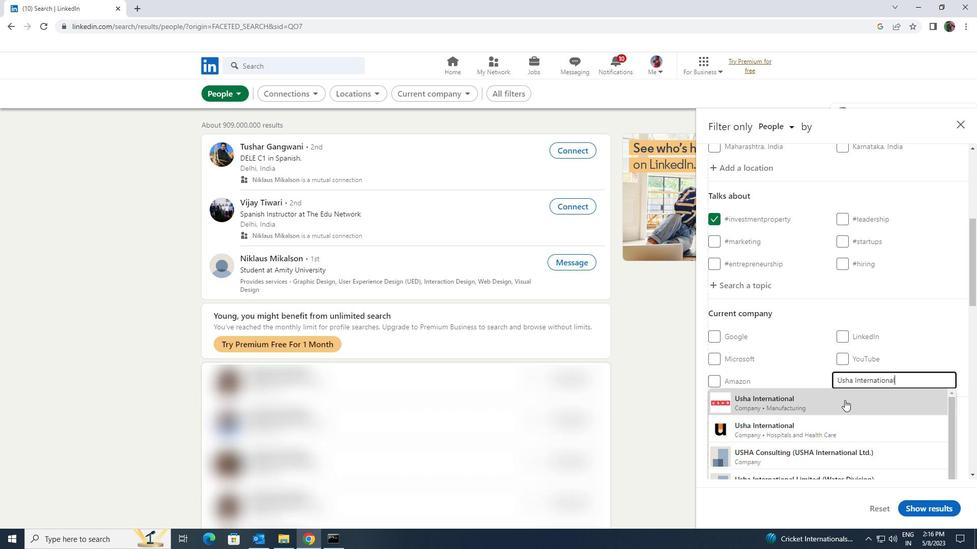 
Action: Mouse scrolled (845, 400) with delta (0, 0)
Screenshot: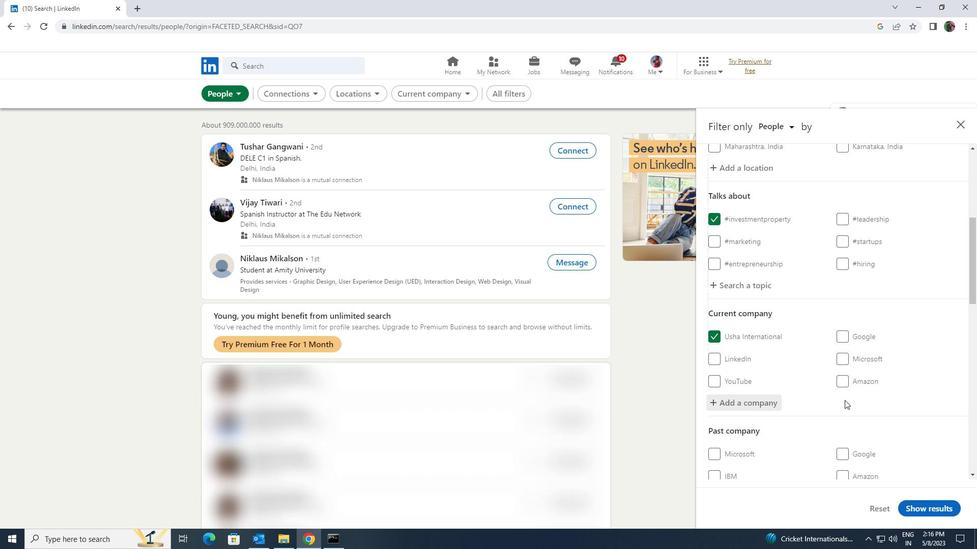 
Action: Mouse scrolled (845, 400) with delta (0, 0)
Screenshot: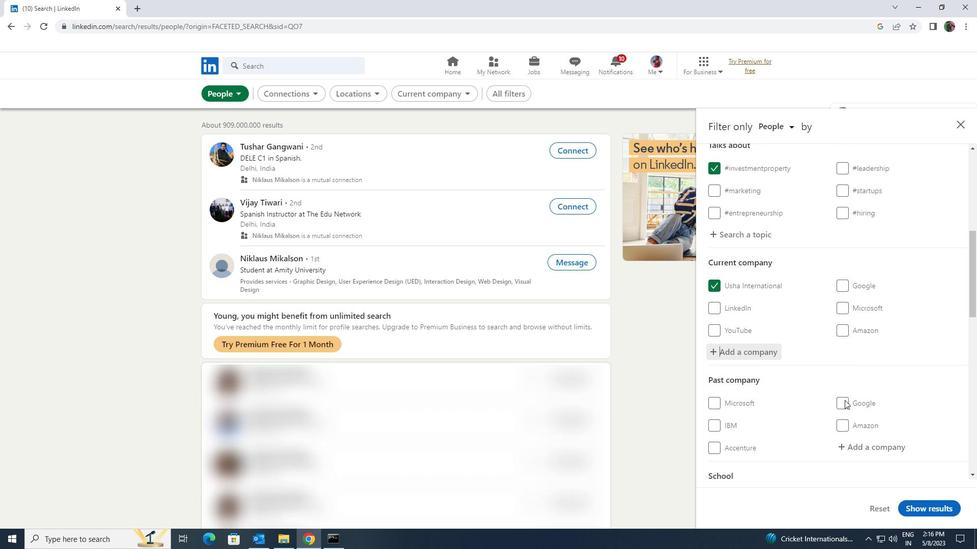 
Action: Mouse scrolled (845, 400) with delta (0, 0)
Screenshot: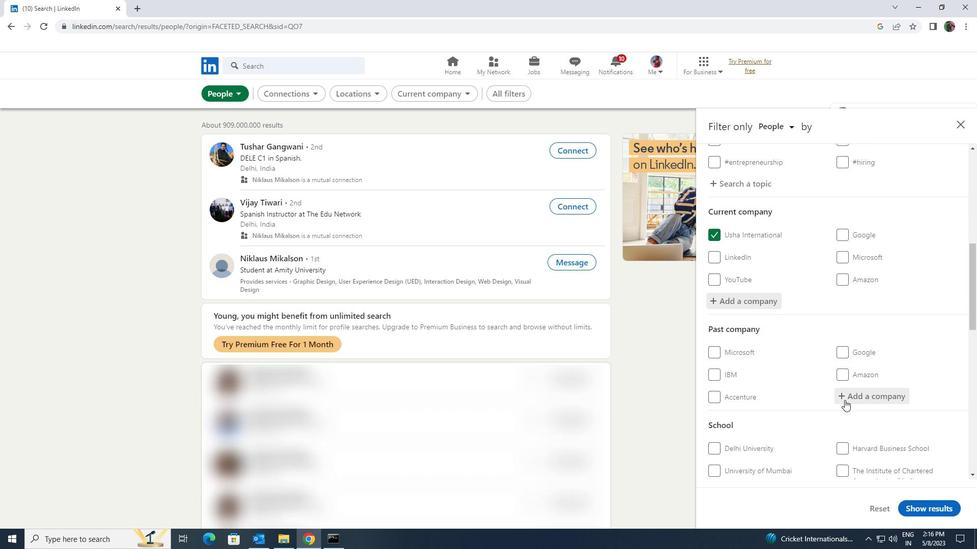 
Action: Mouse scrolled (845, 400) with delta (0, 0)
Screenshot: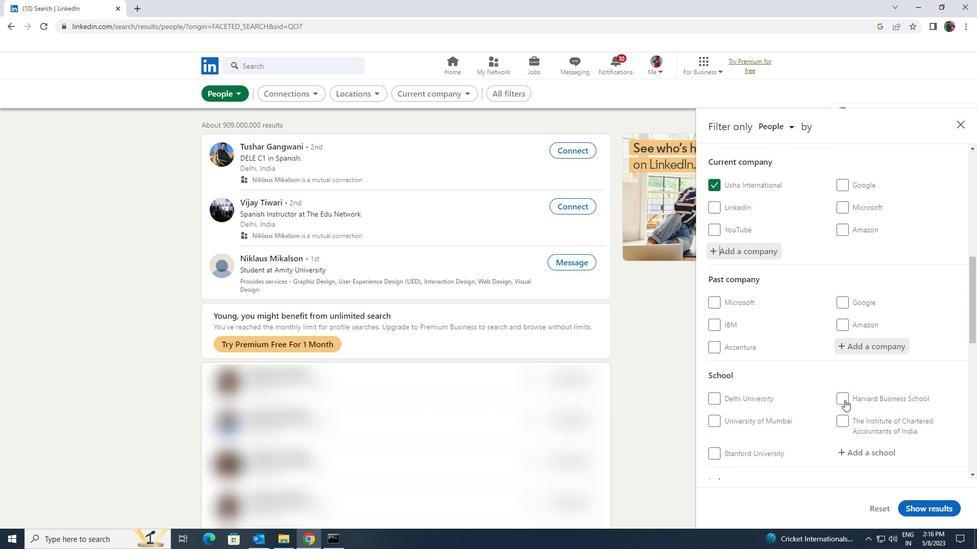 
Action: Mouse pressed left at (845, 400)
Screenshot: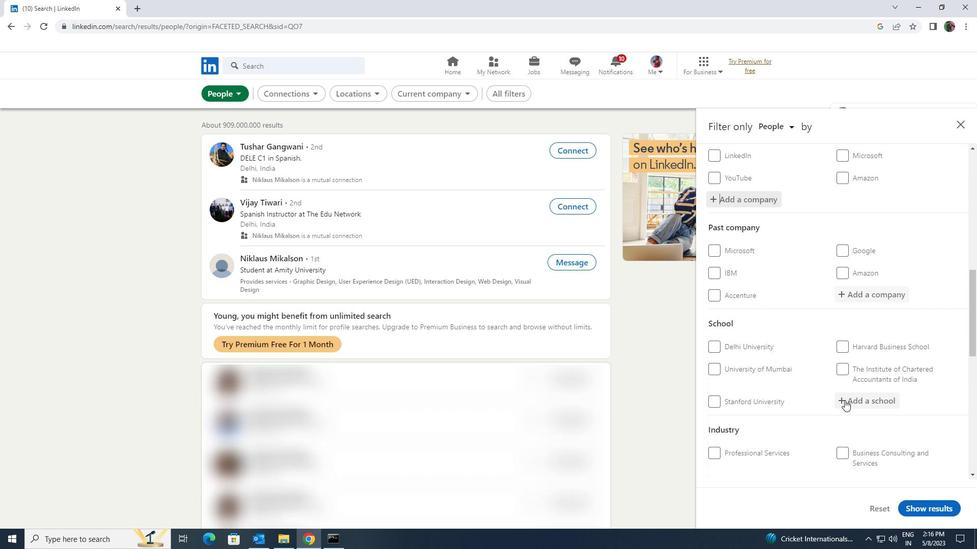 
Action: Key pressed <Key.shift><Key.shift><Key.shift><Key.shift><Key.shift><Key.shift><Key.shift><Key.shift>KARPAGAM<Key.space><Key.shift>ACA
Screenshot: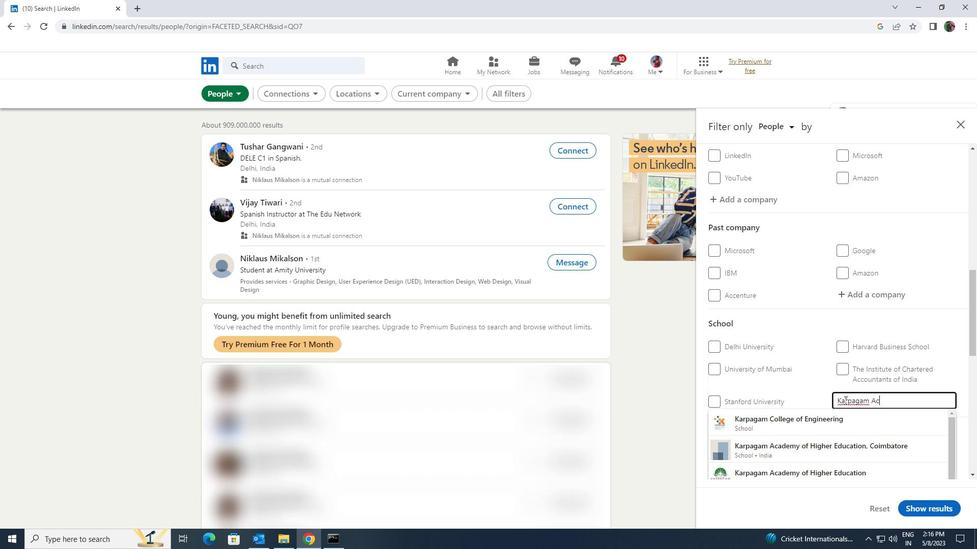 
Action: Mouse moved to (842, 413)
Screenshot: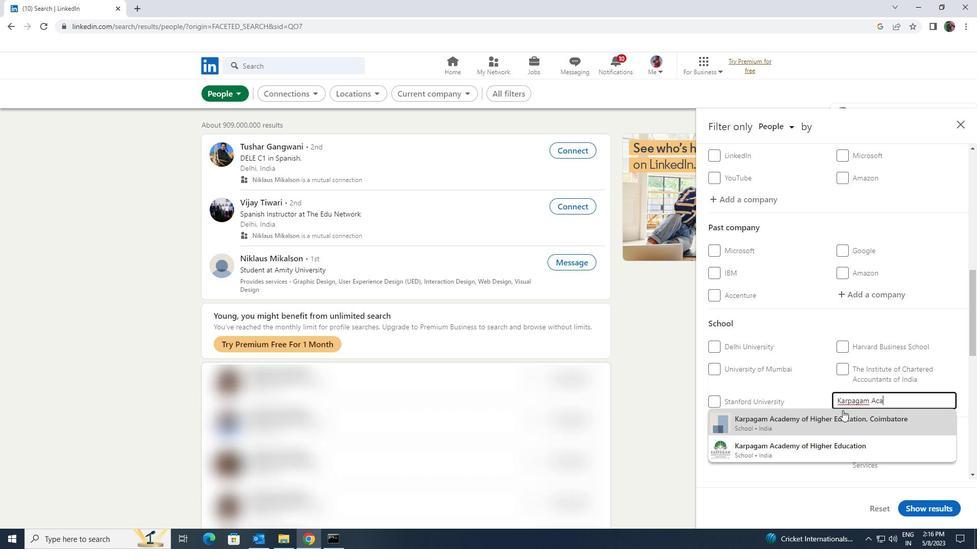 
Action: Mouse pressed left at (842, 413)
Screenshot: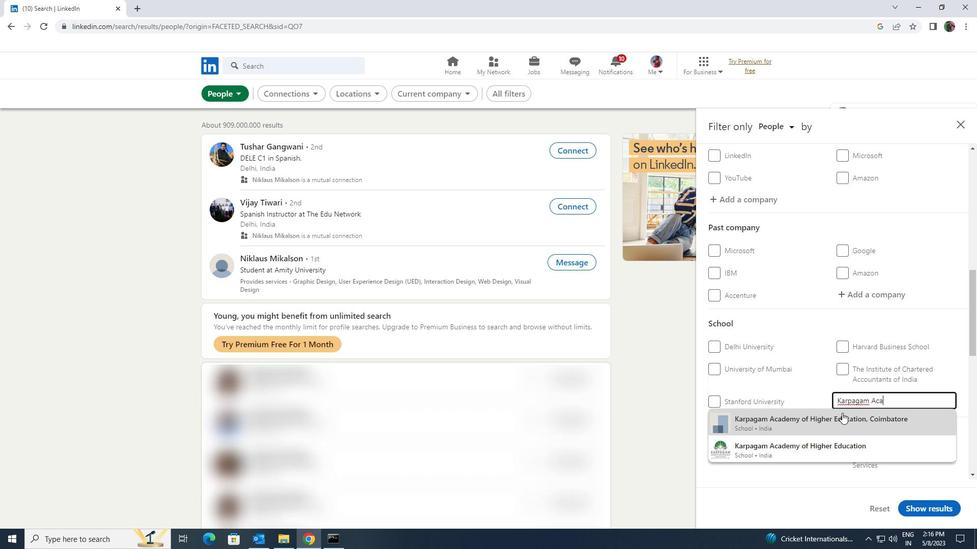 
Action: Mouse scrolled (842, 412) with delta (0, 0)
Screenshot: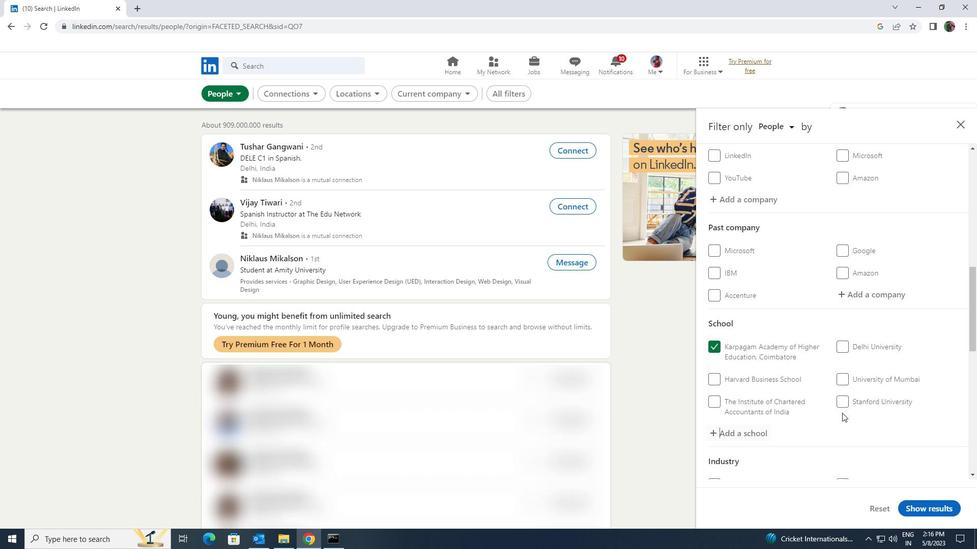 
Action: Mouse scrolled (842, 412) with delta (0, 0)
Screenshot: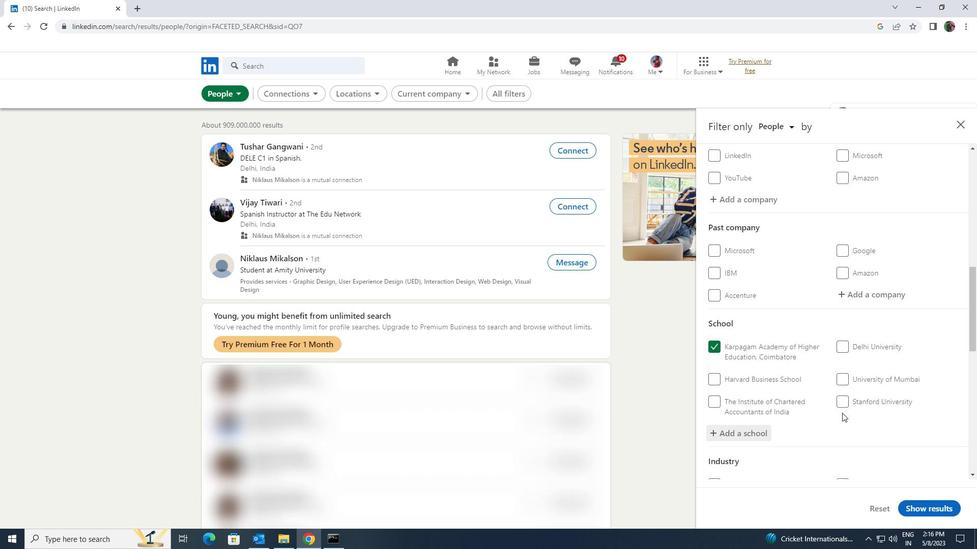 
Action: Mouse scrolled (842, 412) with delta (0, 0)
Screenshot: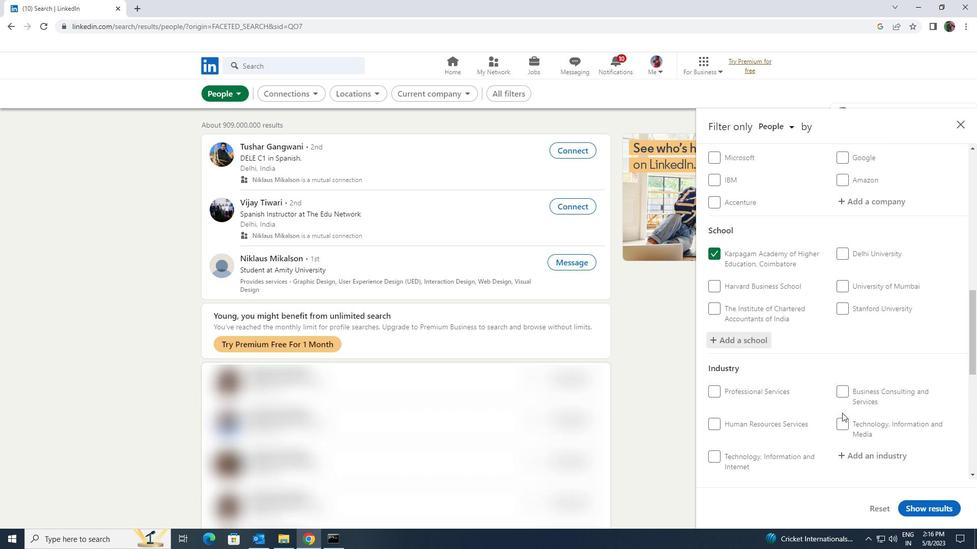 
Action: Mouse moved to (850, 400)
Screenshot: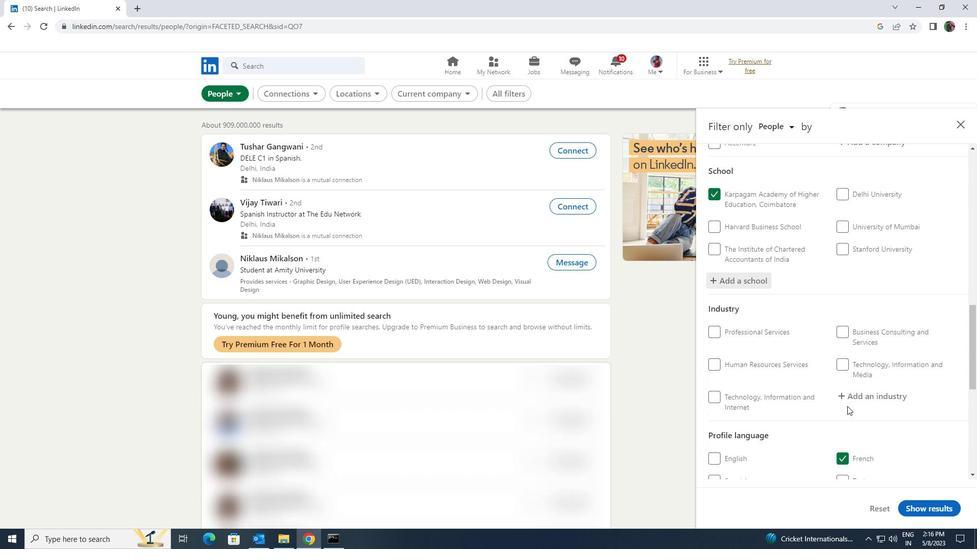 
Action: Mouse pressed left at (850, 400)
Screenshot: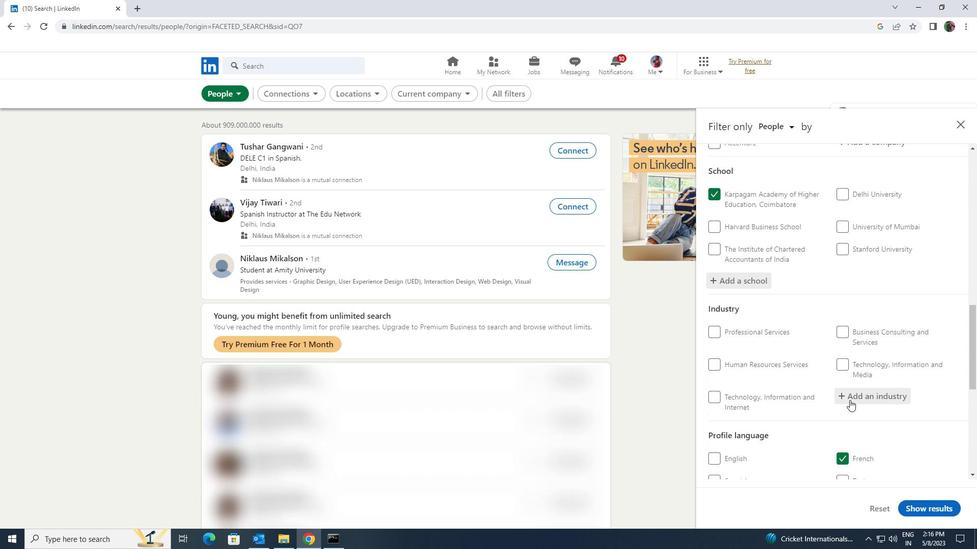 
Action: Key pressed <Key.shift><Key.shift><Key.shift><Key.shift><Key.shift><Key.shift><Key.shift><Key.shift>MUSICIAN<Key.space>
Screenshot: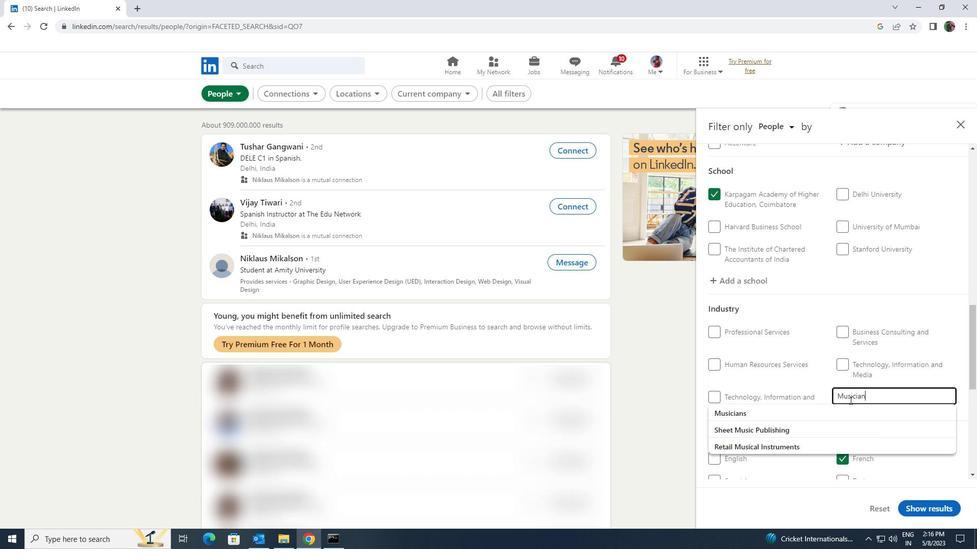 
Action: Mouse moved to (847, 409)
Screenshot: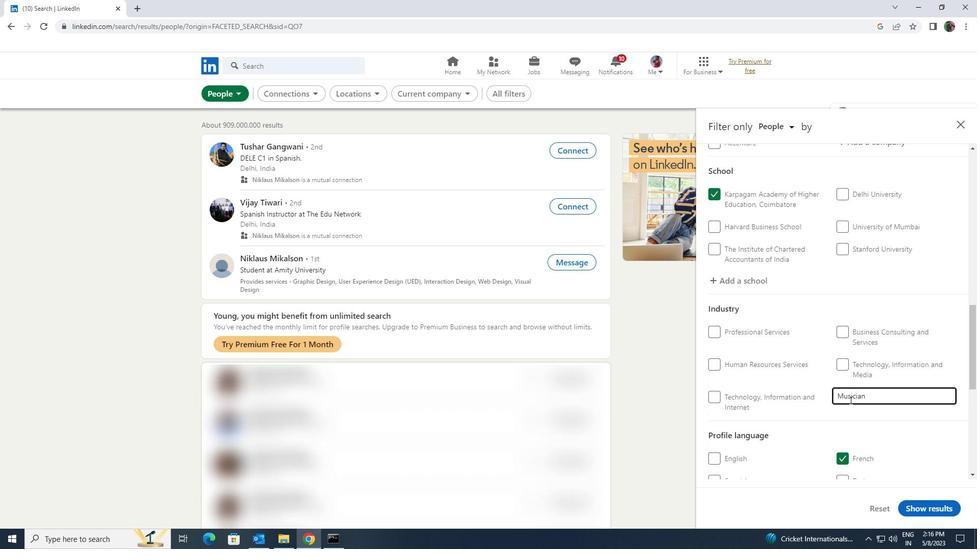 
Action: Mouse scrolled (847, 409) with delta (0, 0)
Screenshot: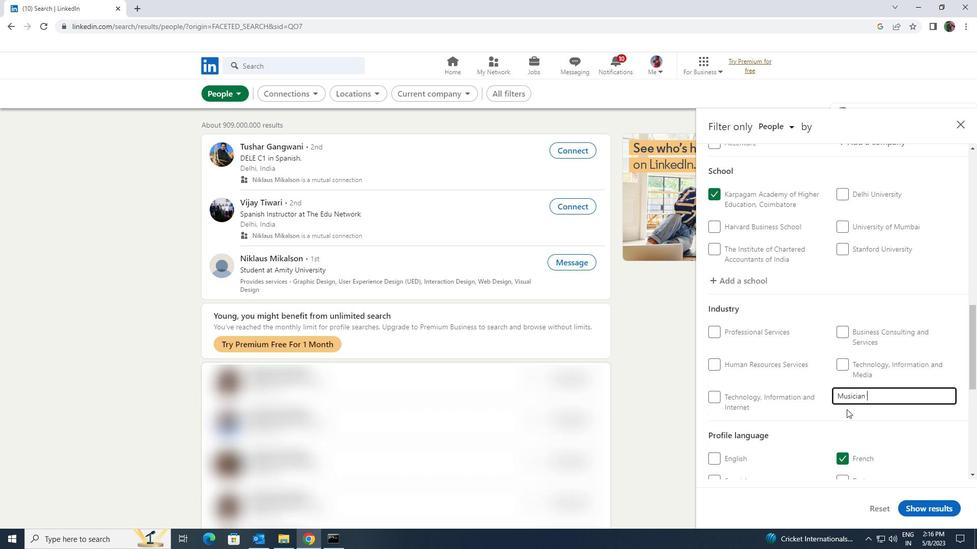 
Action: Mouse scrolled (847, 409) with delta (0, 0)
Screenshot: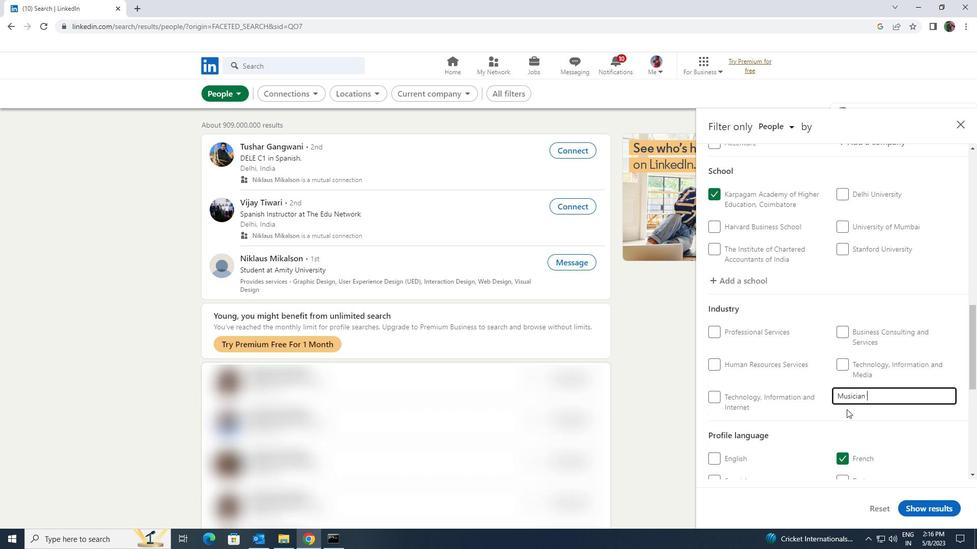 
Action: Mouse scrolled (847, 409) with delta (0, 0)
Screenshot: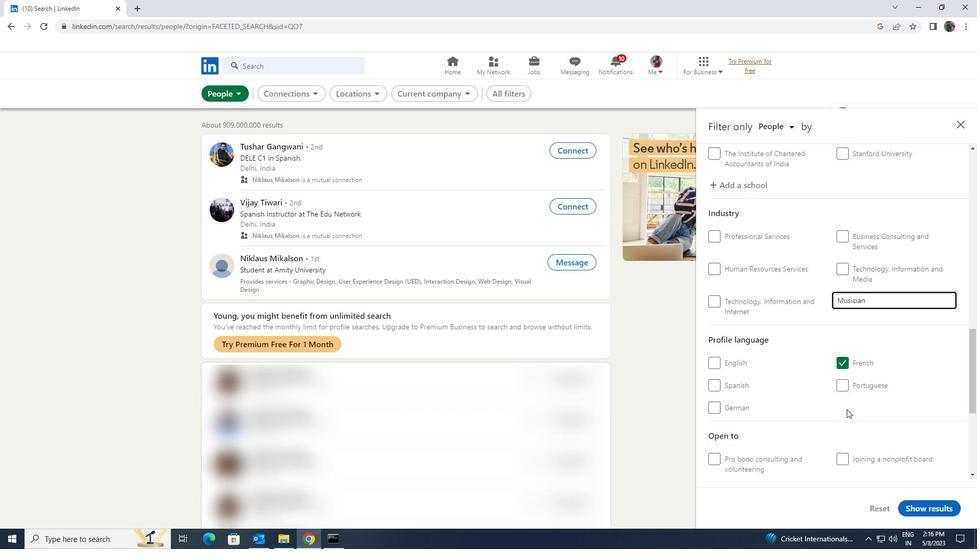 
Action: Mouse scrolled (847, 409) with delta (0, 0)
Screenshot: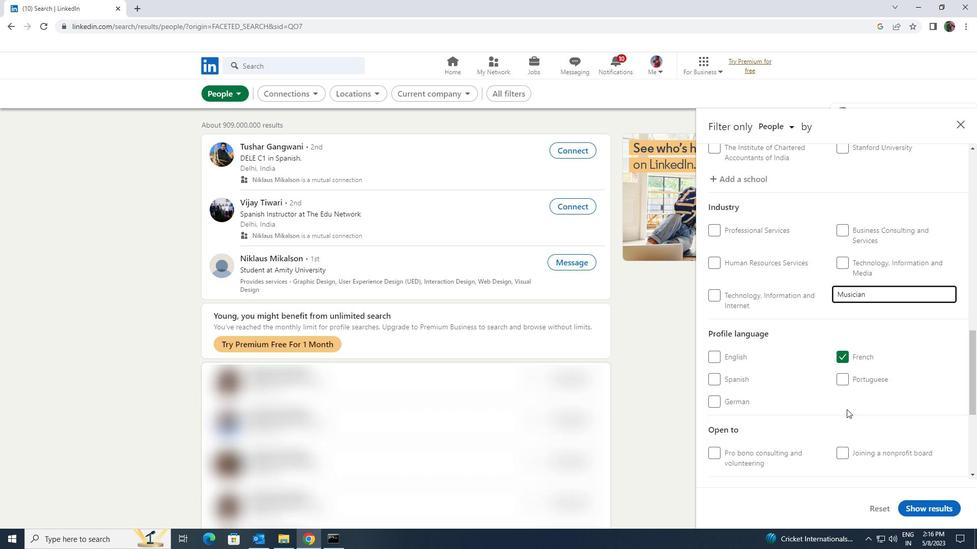 
Action: Mouse scrolled (847, 409) with delta (0, 0)
Screenshot: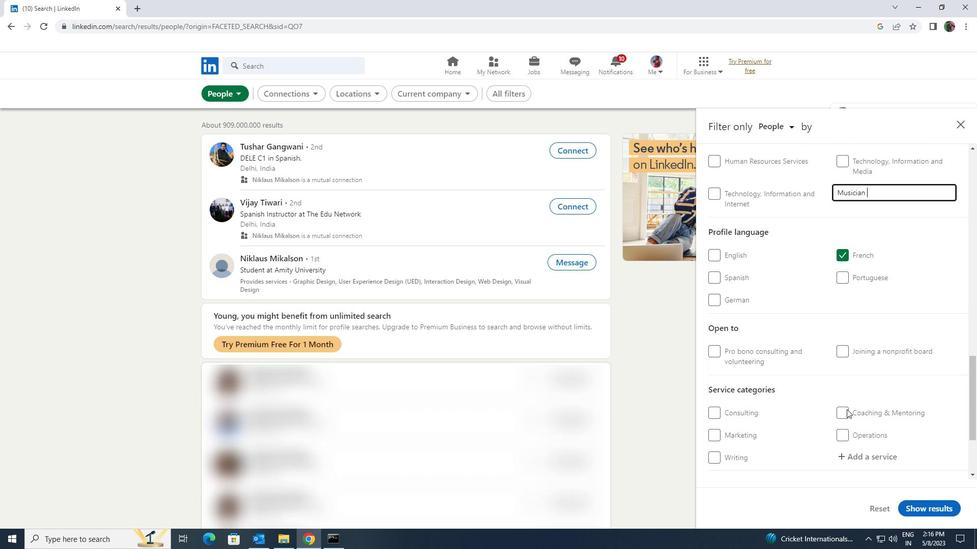 
Action: Mouse moved to (847, 409)
Screenshot: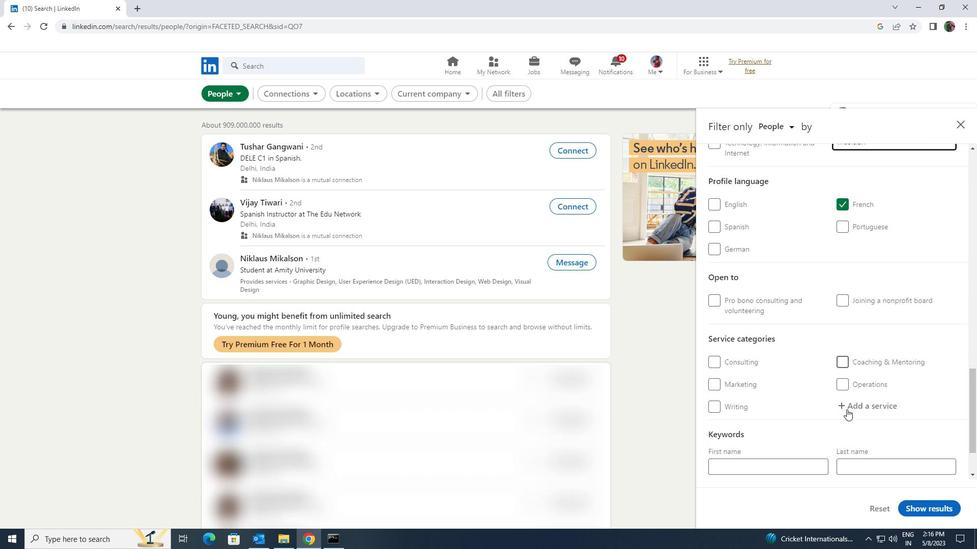 
Action: Mouse pressed left at (847, 409)
Screenshot: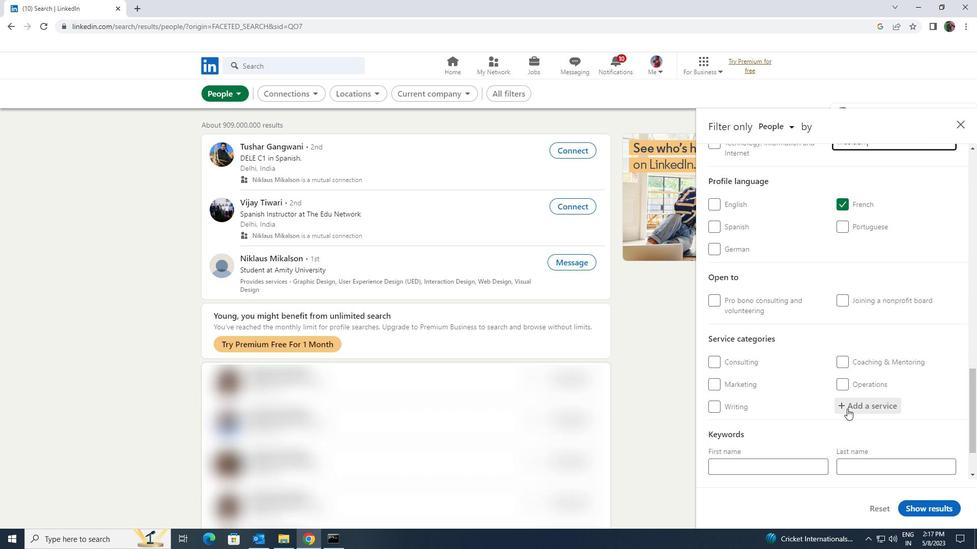 
Action: Key pressed <Key.shift><Key.shift><Key.shift><Key.shift><Key.shift><Key.shift><Key.shift><Key.shift><Key.shift><Key.shift><Key.shift><Key.shift>VIRTUAL<Key.space>
Screenshot: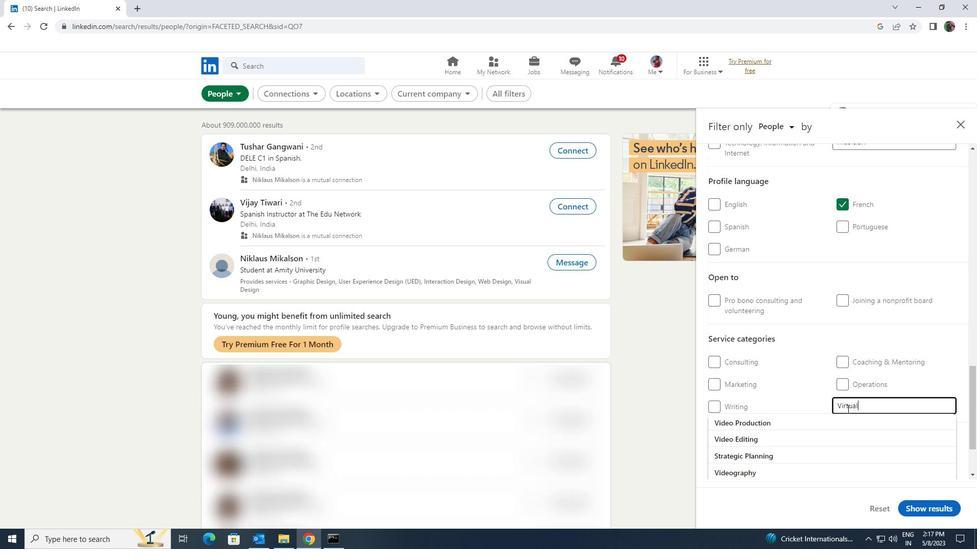 
Action: Mouse moved to (860, 421)
Screenshot: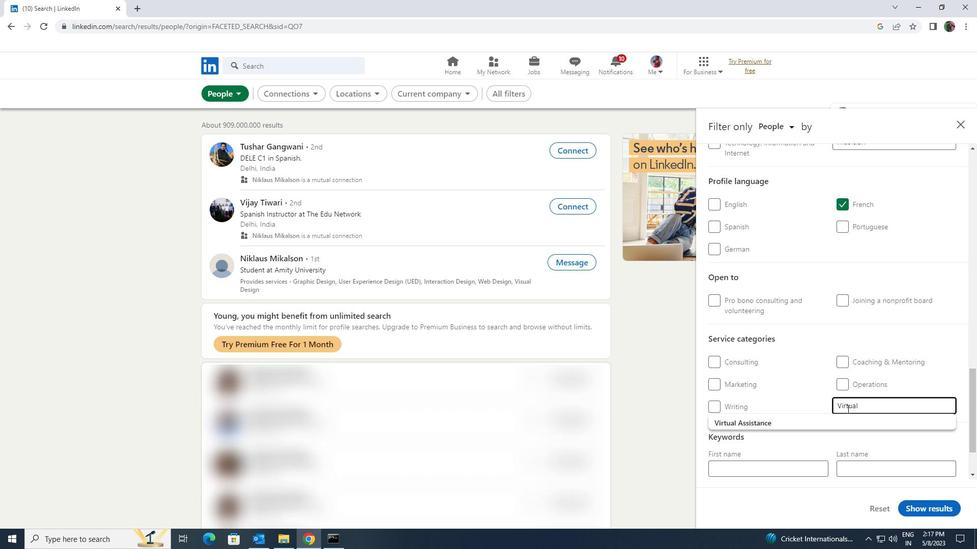 
Action: Mouse pressed left at (860, 421)
Screenshot: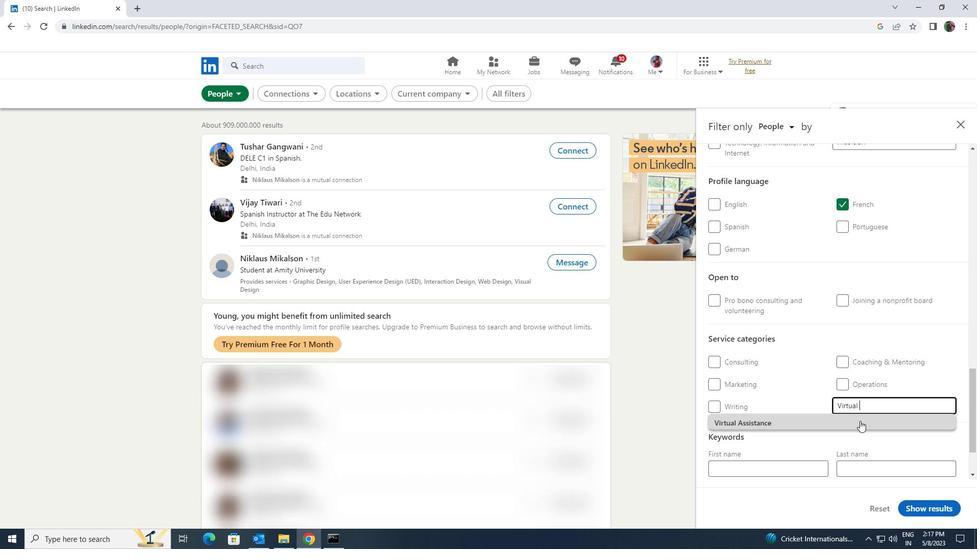 
Action: Mouse scrolled (860, 421) with delta (0, 0)
Screenshot: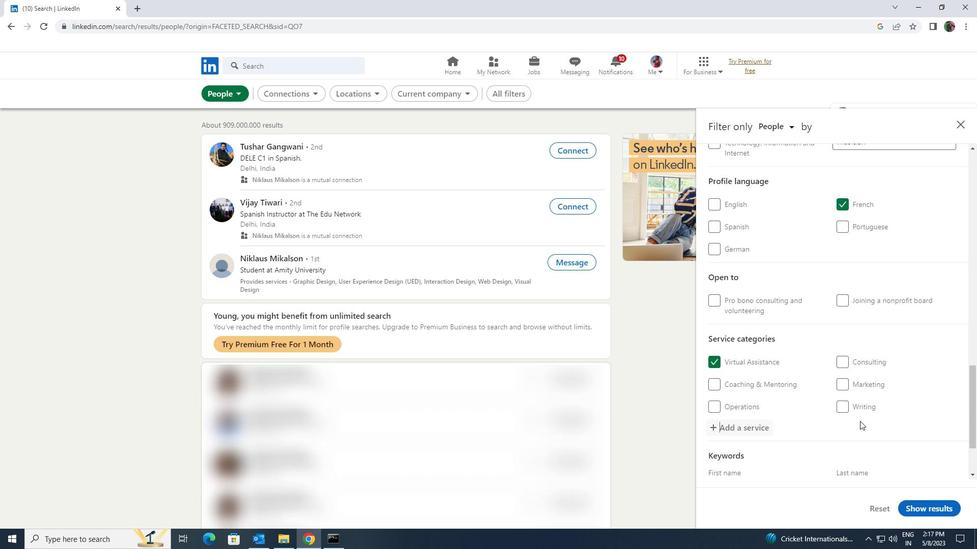 
Action: Mouse scrolled (860, 421) with delta (0, 0)
Screenshot: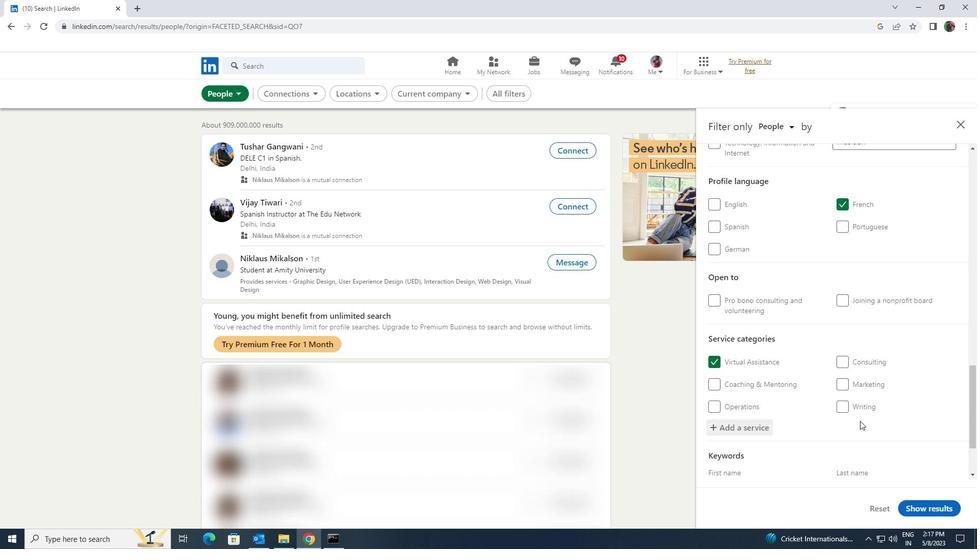 
Action: Mouse scrolled (860, 421) with delta (0, 0)
Screenshot: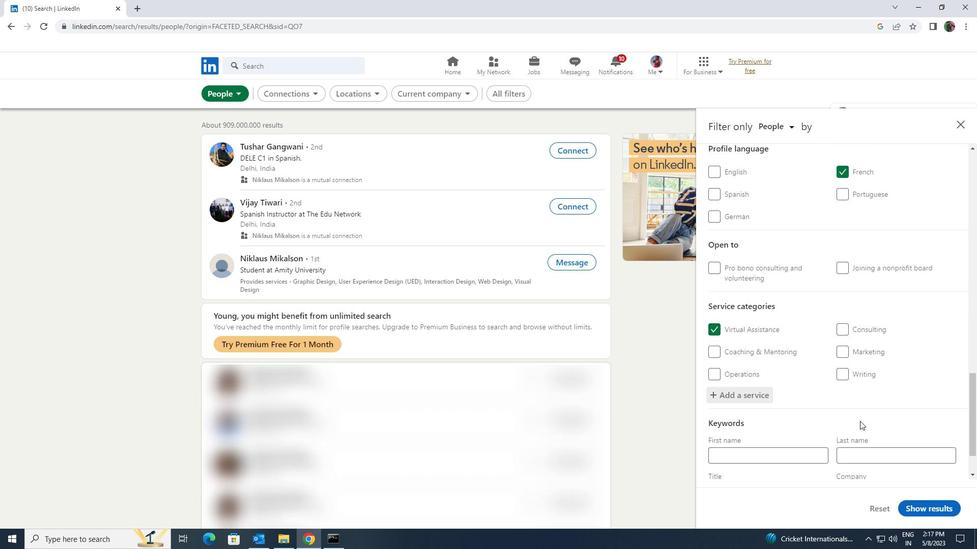 
Action: Mouse scrolled (860, 421) with delta (0, 0)
Screenshot: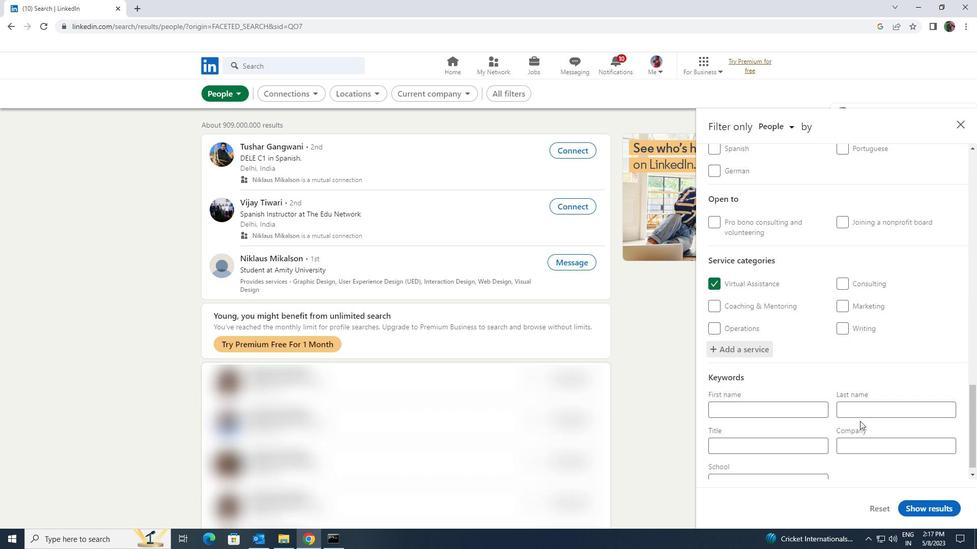 
Action: Mouse moved to (812, 430)
Screenshot: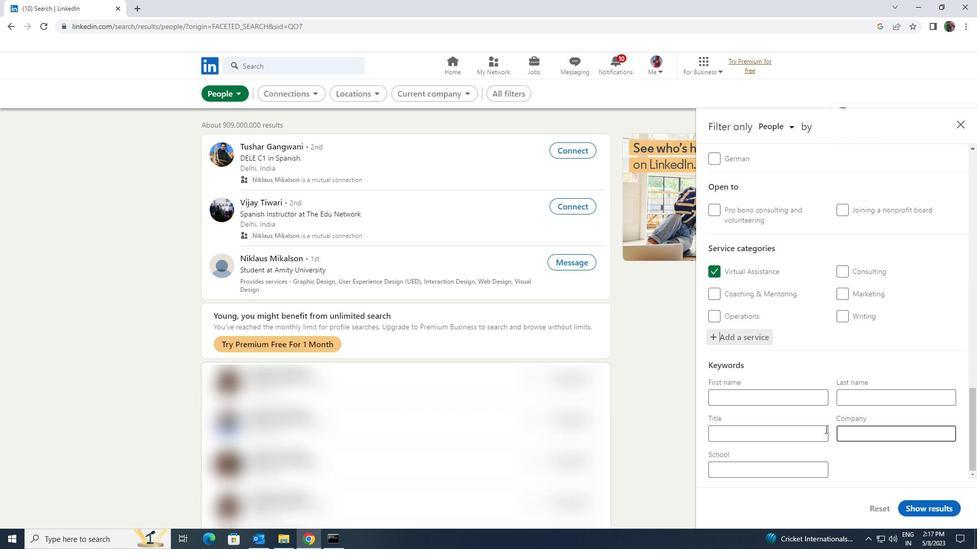 
Action: Mouse pressed left at (812, 430)
Screenshot: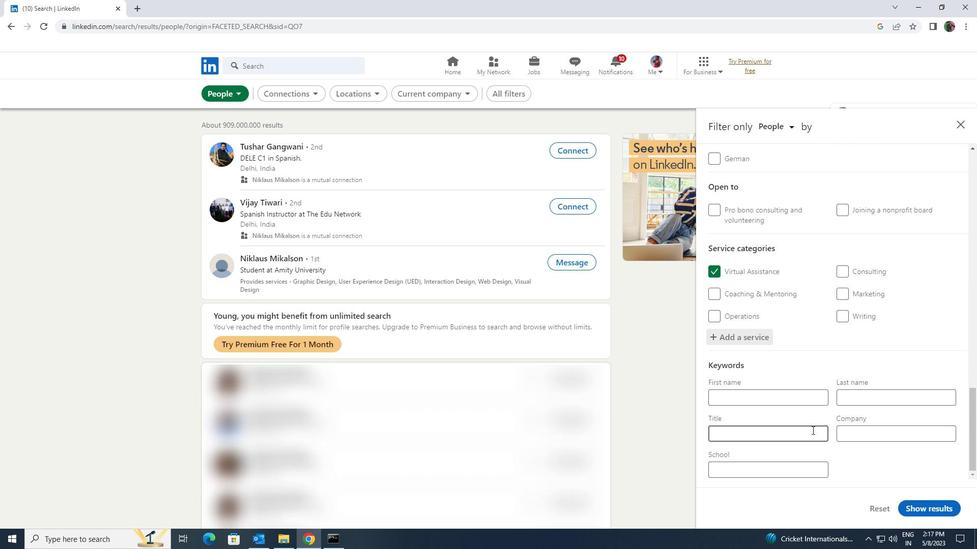 
Action: Key pressed <Key.shift>
Screenshot: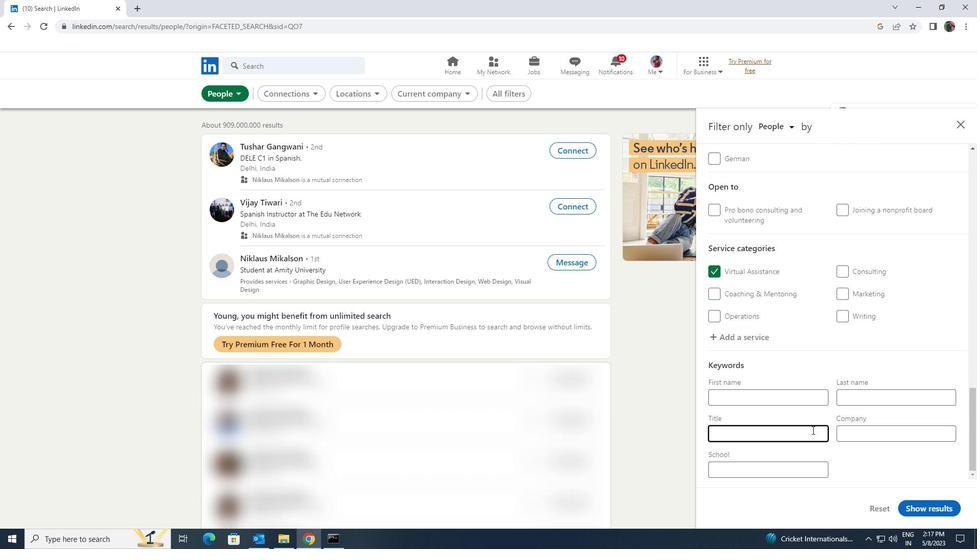 
Action: Mouse moved to (812, 430)
Screenshot: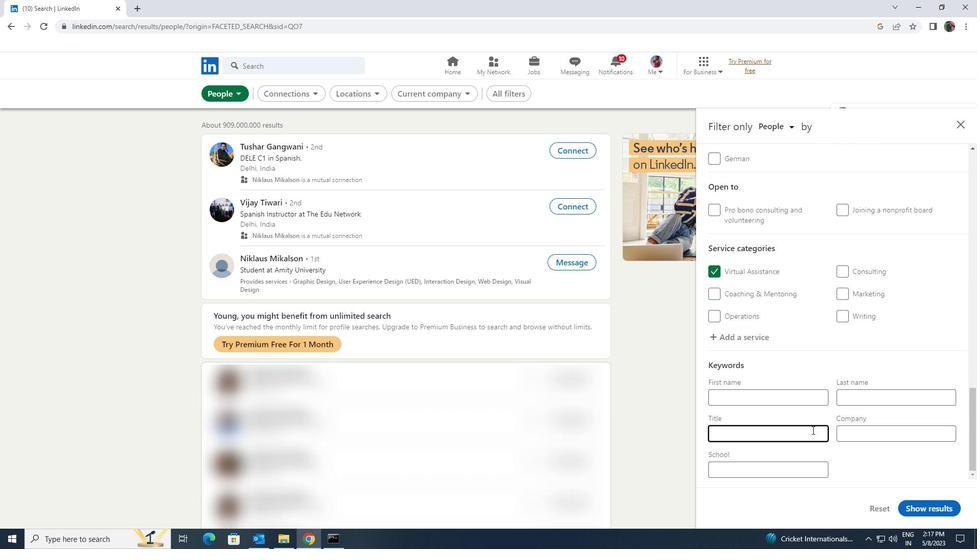 
Action: Key pressed <Key.shift><Key.shift><Key.shift><Key.shift><Key.shift><Key.shift><Key.shift><Key.shift><Key.shift>DATA<Key.space><Key.shift><Key.shift><Key.shift><Key.shift><Key.shift><Key.shift><Key.shift><Key.shift>ENTRY
Screenshot: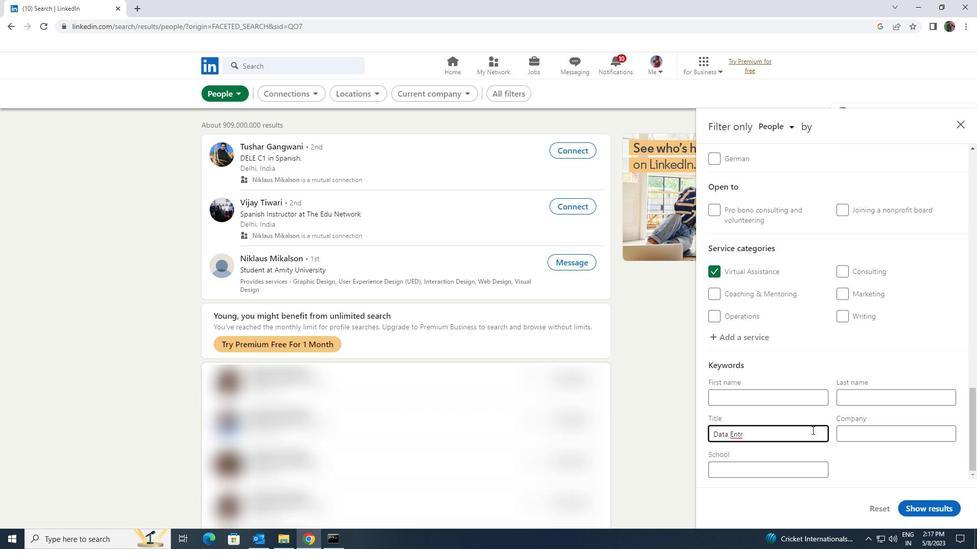 
Action: Mouse moved to (934, 504)
Screenshot: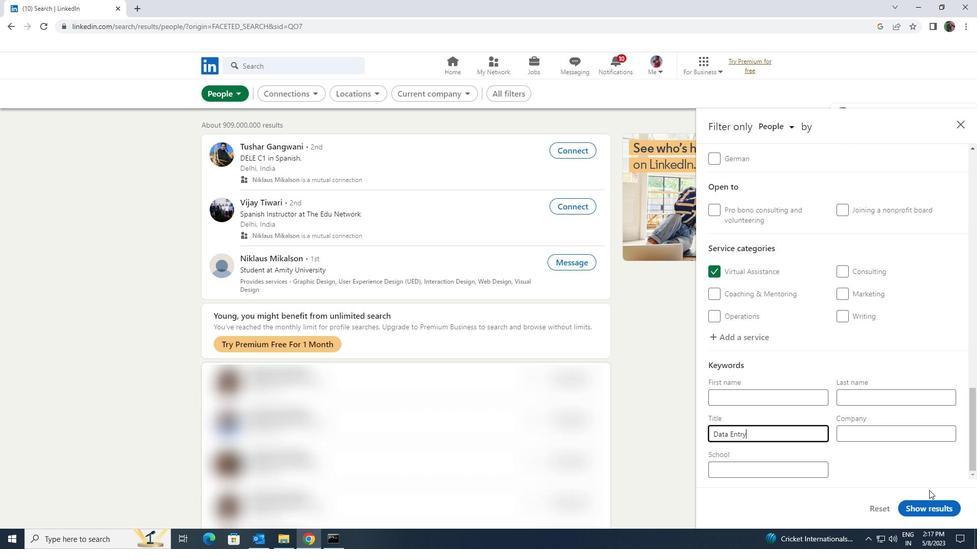 
Action: Mouse pressed left at (934, 504)
Screenshot: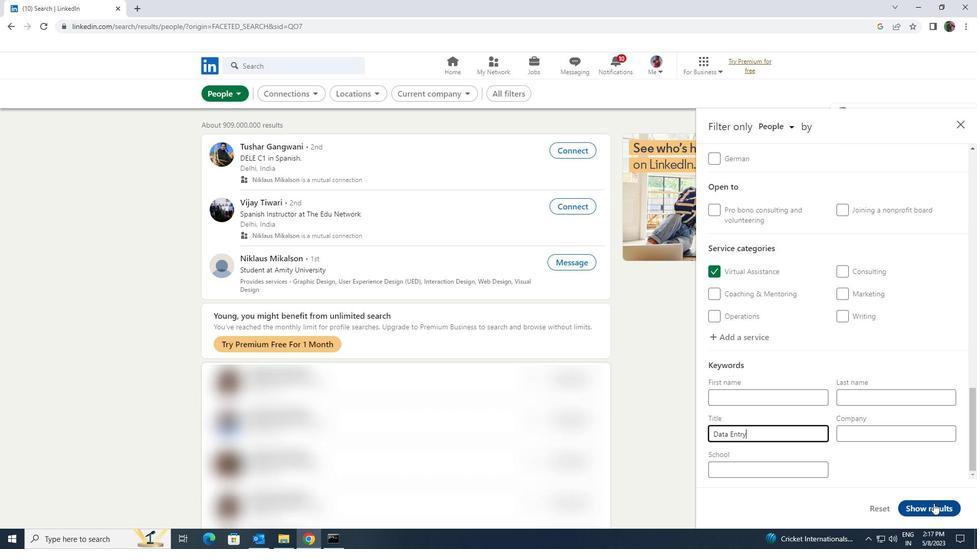 
